 Task: Forward email as attachment with the signature Jake Allen with the subject Thank you for your feedback from softage.8@softage.net to softage.7@softage.net and softage.9@softage.net with BCC to softage.10@softage.net with the message I am writing to follow up on the status of the project risks and issues.
Action: Mouse moved to (125, 460)
Screenshot: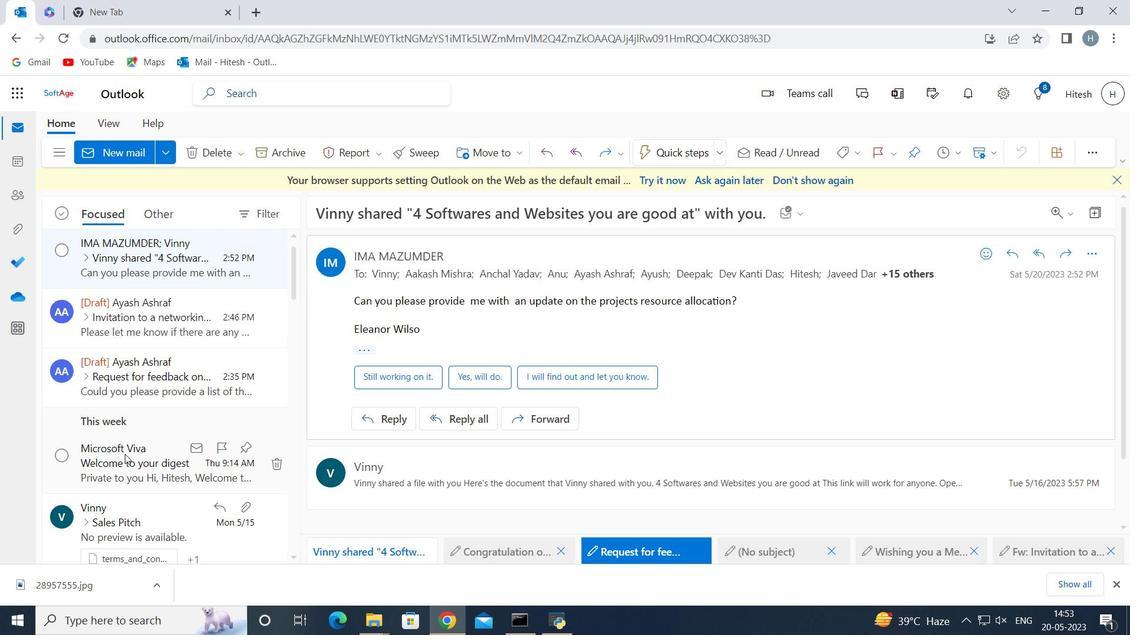 
Action: Mouse scrolled (125, 459) with delta (0, 0)
Screenshot: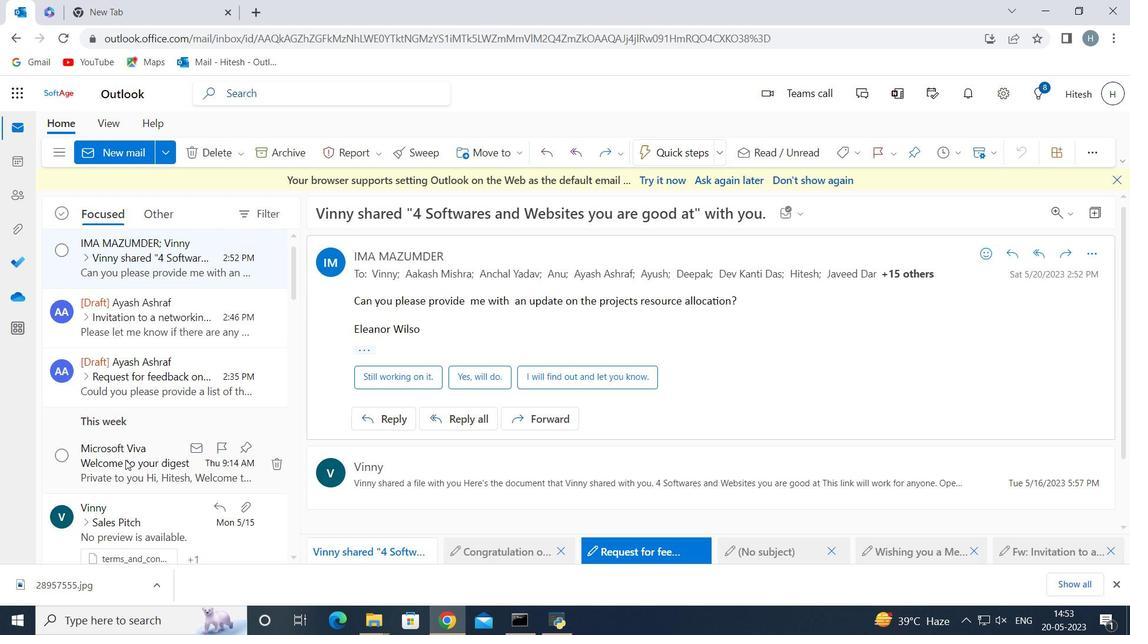 
Action: Mouse scrolled (125, 459) with delta (0, 0)
Screenshot: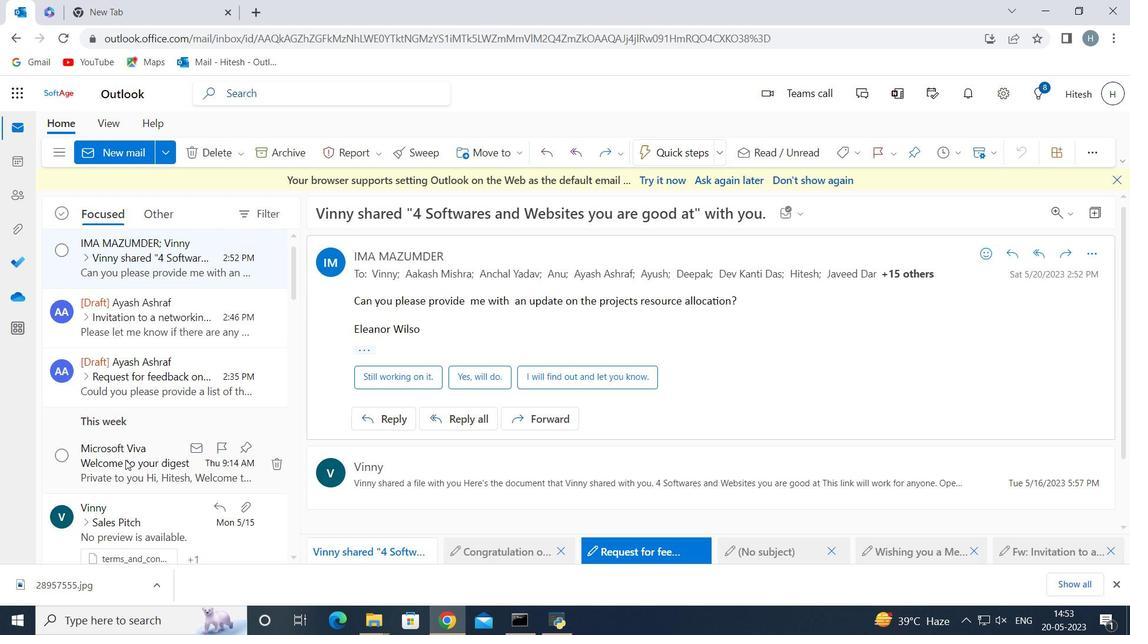 
Action: Mouse moved to (115, 305)
Screenshot: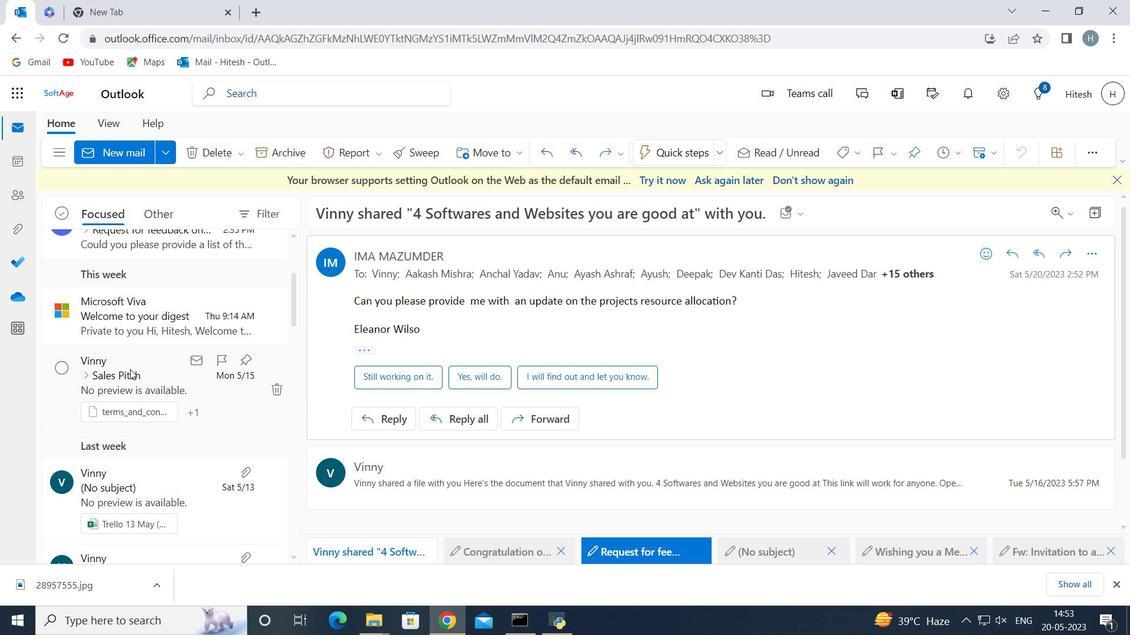 
Action: Mouse scrolled (115, 306) with delta (0, 0)
Screenshot: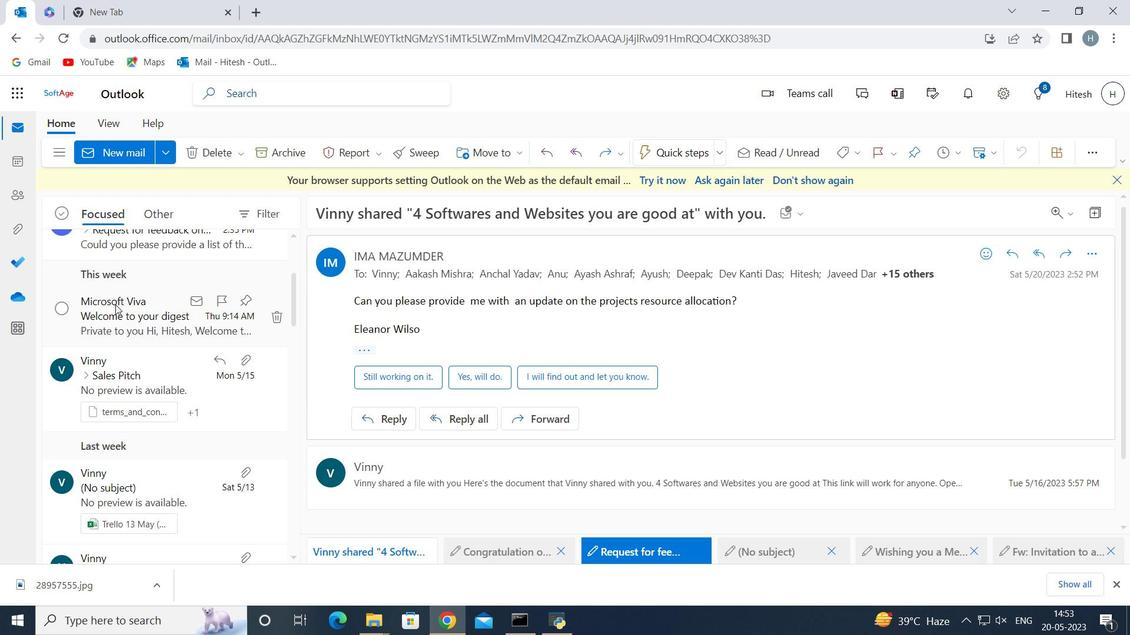 
Action: Mouse scrolled (115, 306) with delta (0, 0)
Screenshot: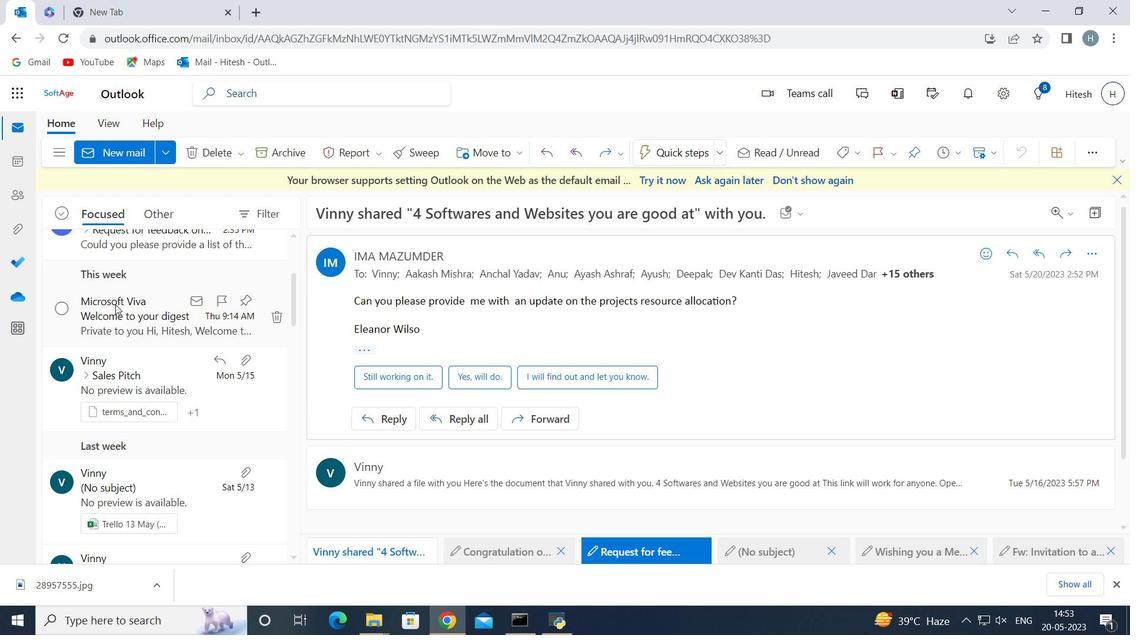 
Action: Mouse scrolled (115, 306) with delta (0, 0)
Screenshot: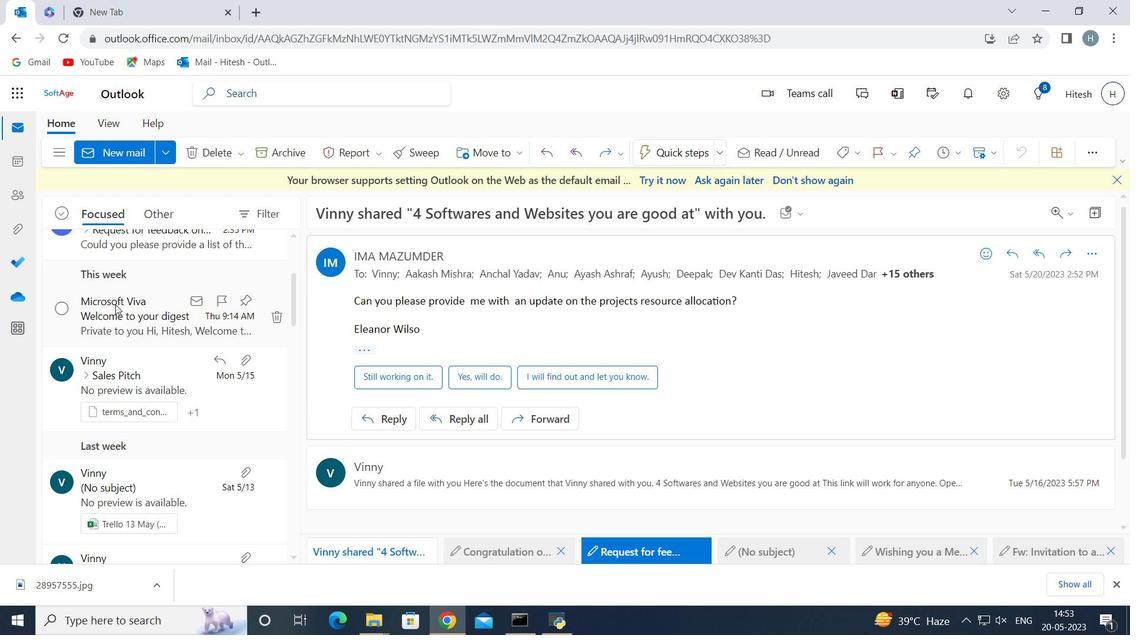
Action: Mouse scrolled (115, 306) with delta (0, 0)
Screenshot: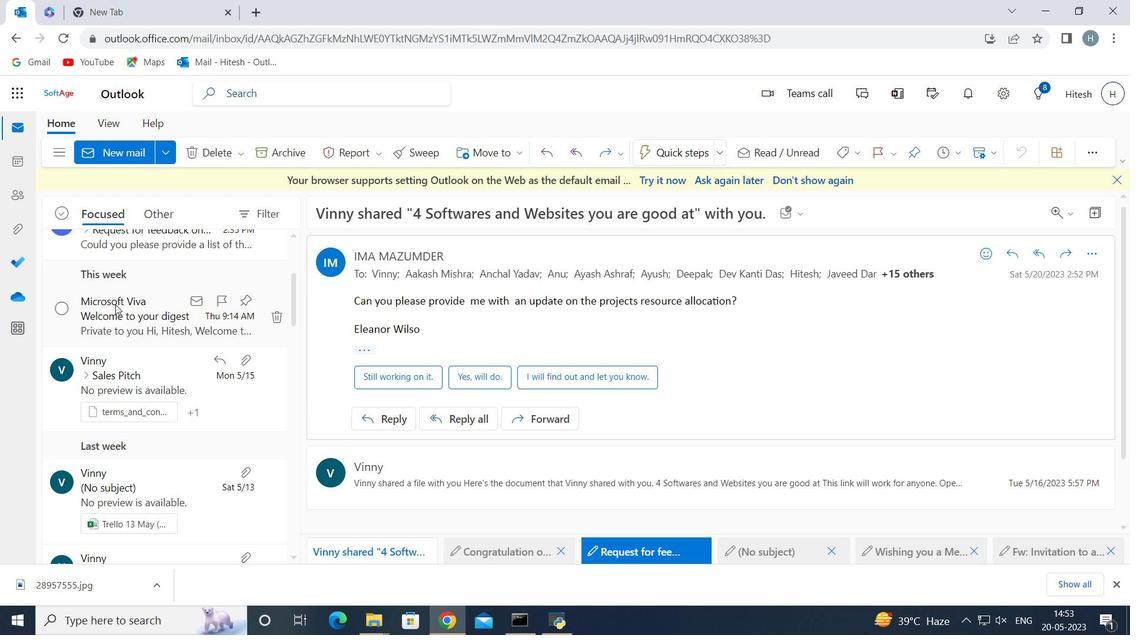 
Action: Mouse moved to (133, 321)
Screenshot: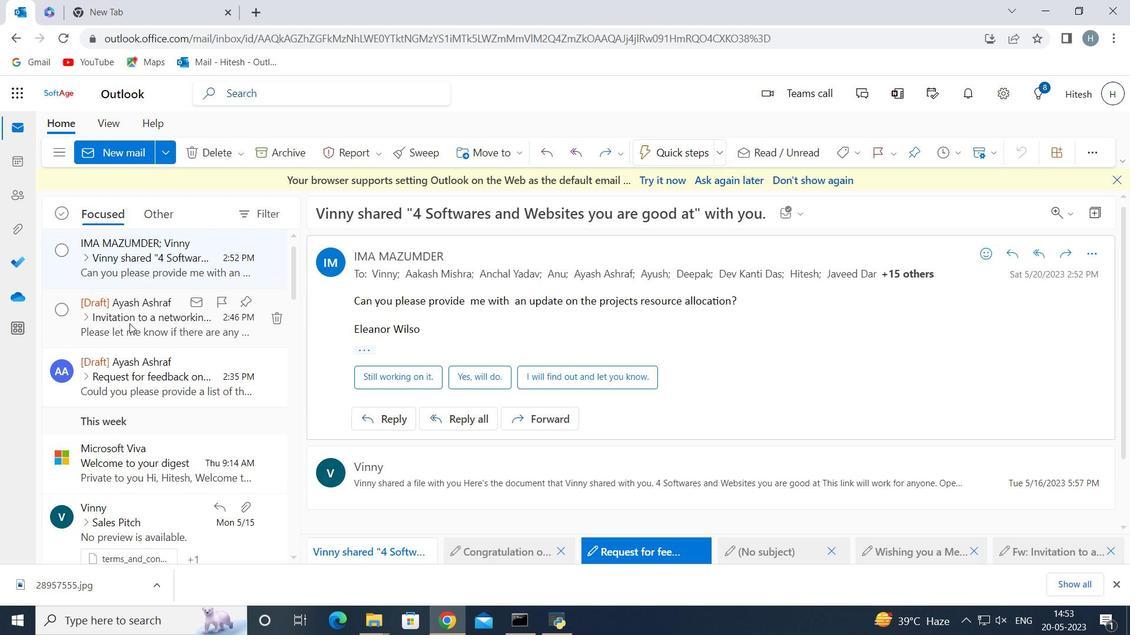 
Action: Mouse pressed left at (133, 321)
Screenshot: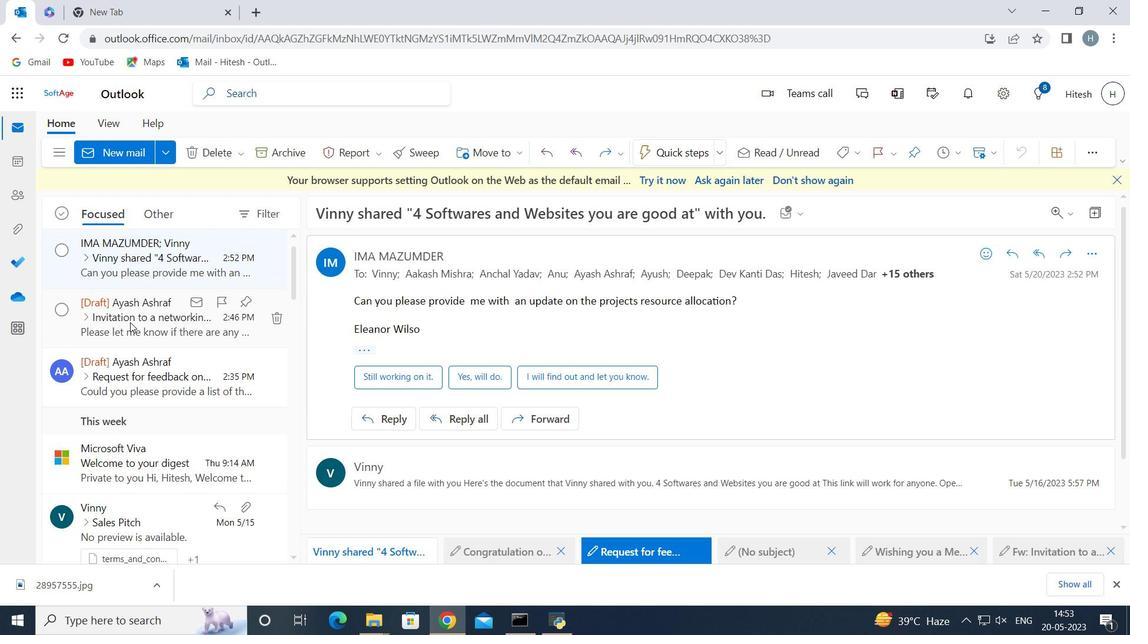 
Action: Mouse moved to (534, 386)
Screenshot: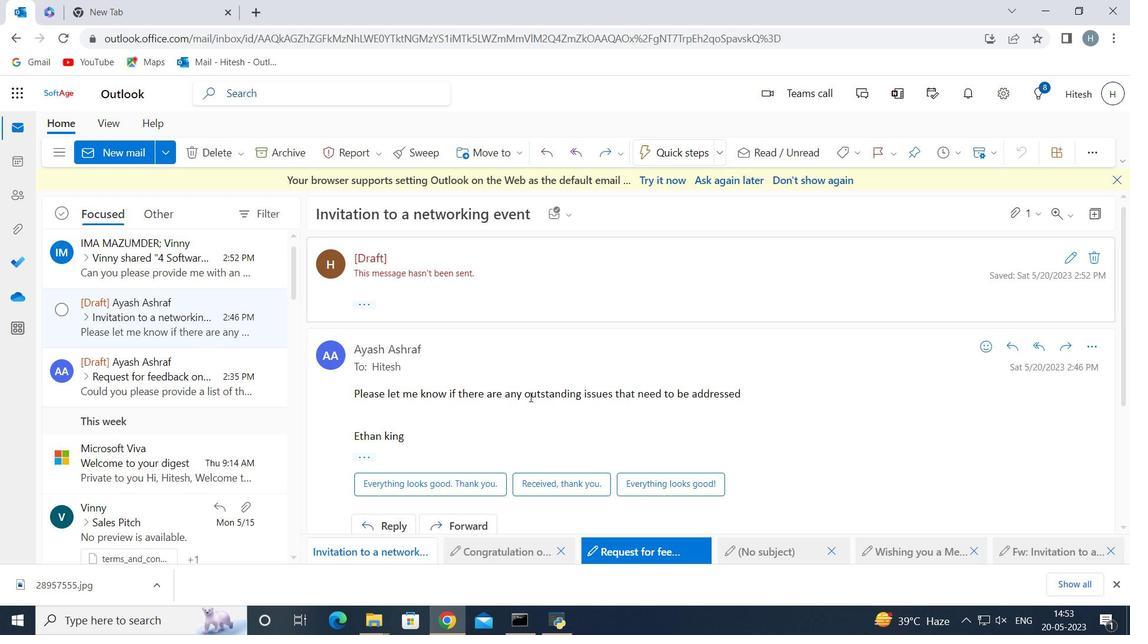 
Action: Mouse scrolled (534, 385) with delta (0, 0)
Screenshot: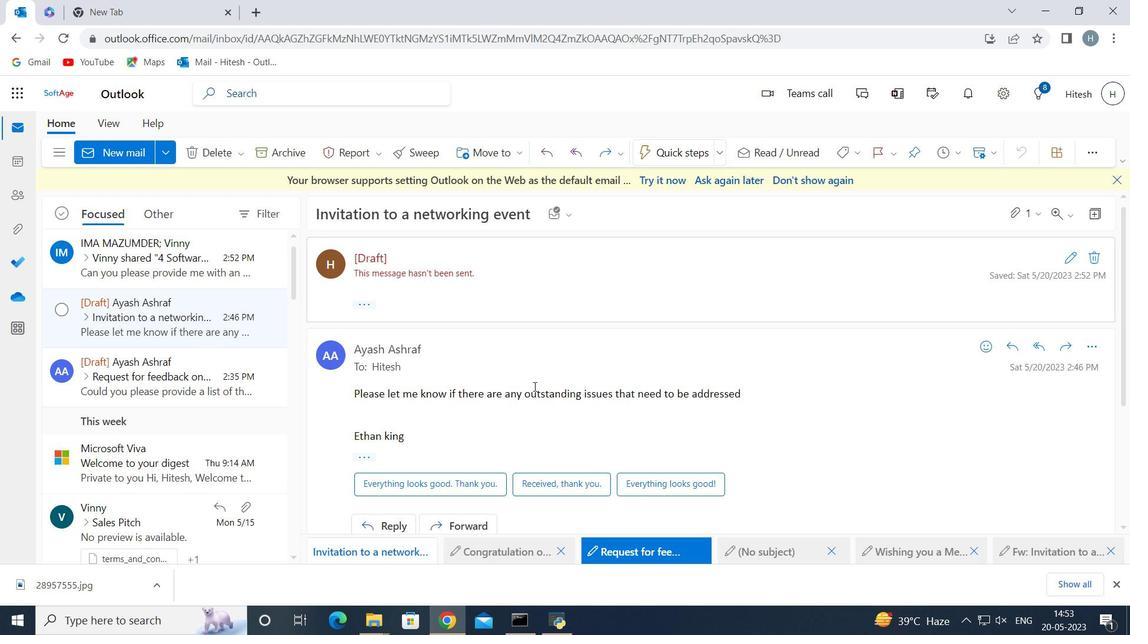 
Action: Mouse scrolled (534, 385) with delta (0, 0)
Screenshot: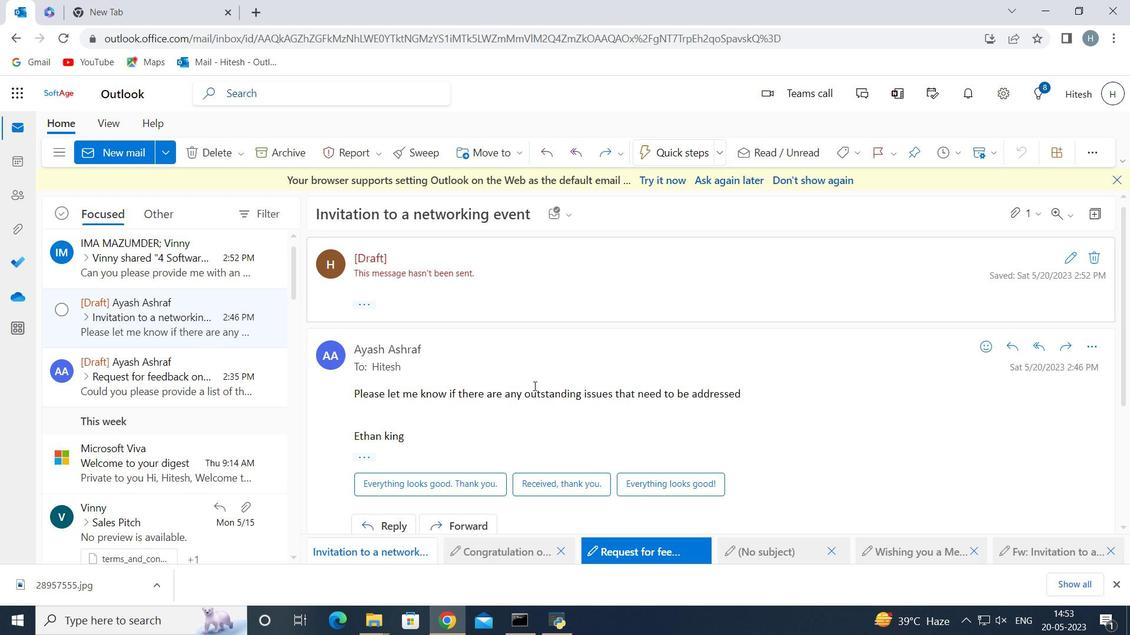 
Action: Mouse moved to (457, 373)
Screenshot: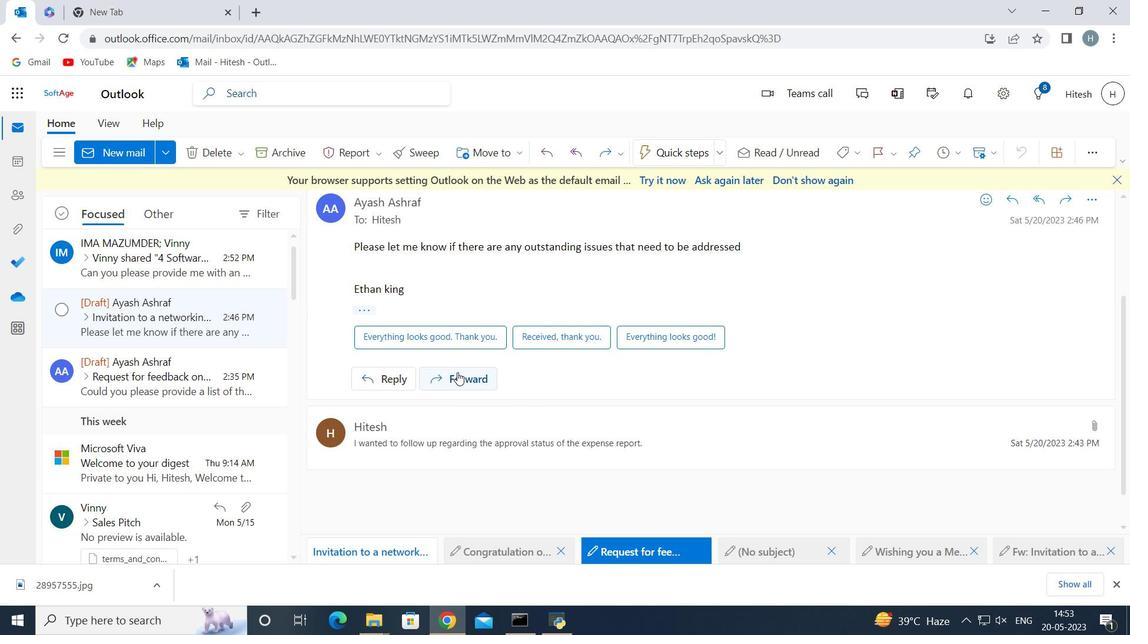 
Action: Mouse pressed left at (457, 373)
Screenshot: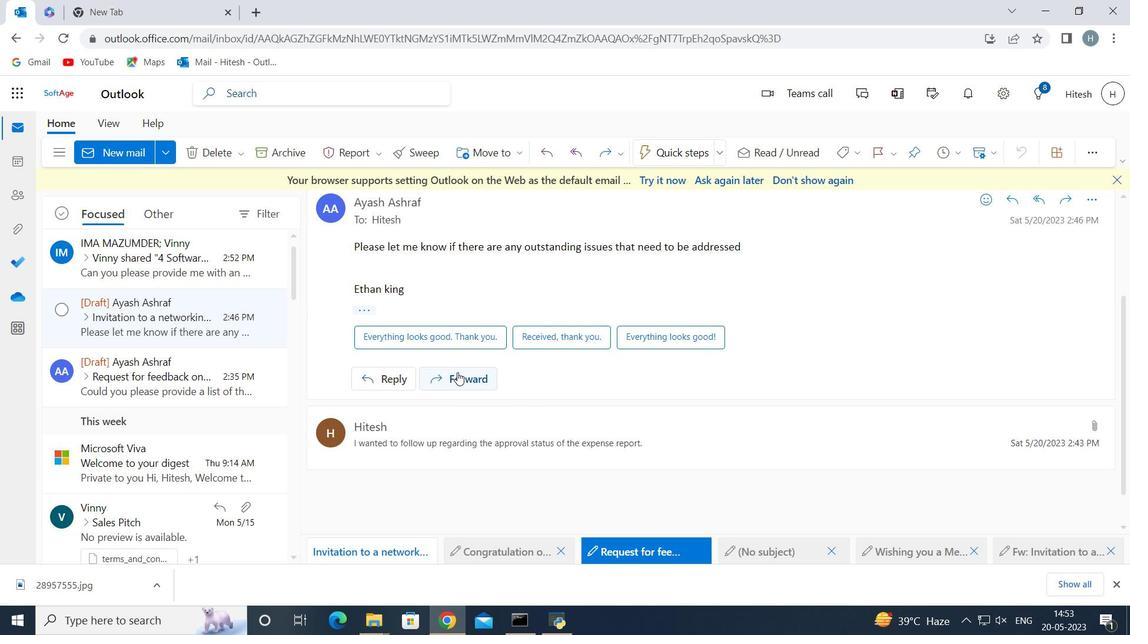 
Action: Mouse moved to (918, 156)
Screenshot: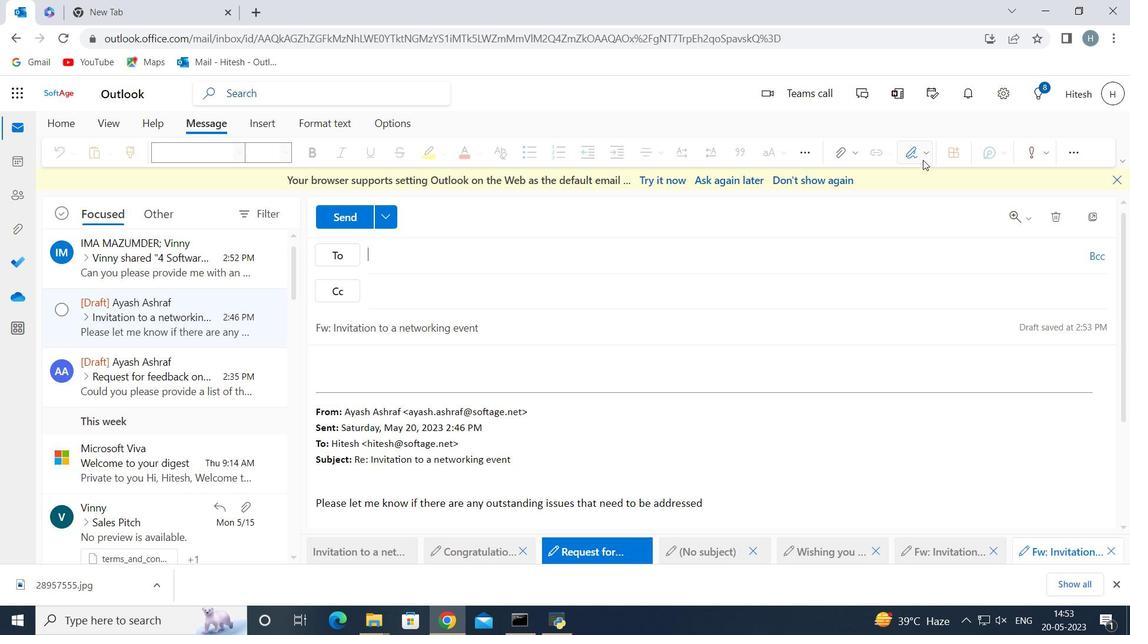 
Action: Mouse pressed left at (918, 156)
Screenshot: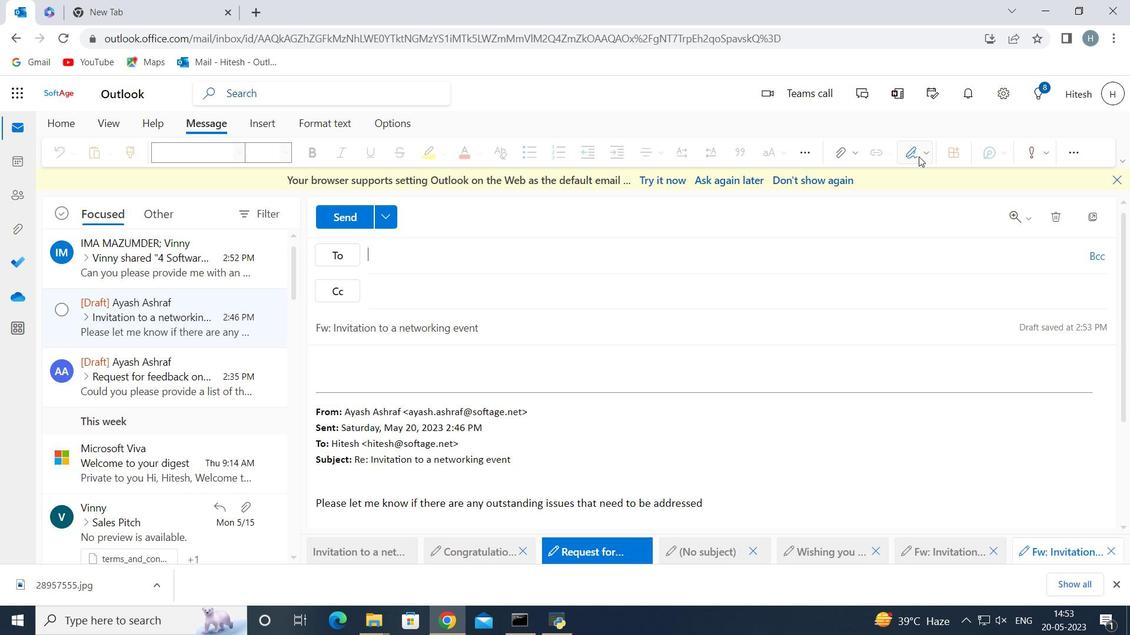 
Action: Mouse moved to (879, 289)
Screenshot: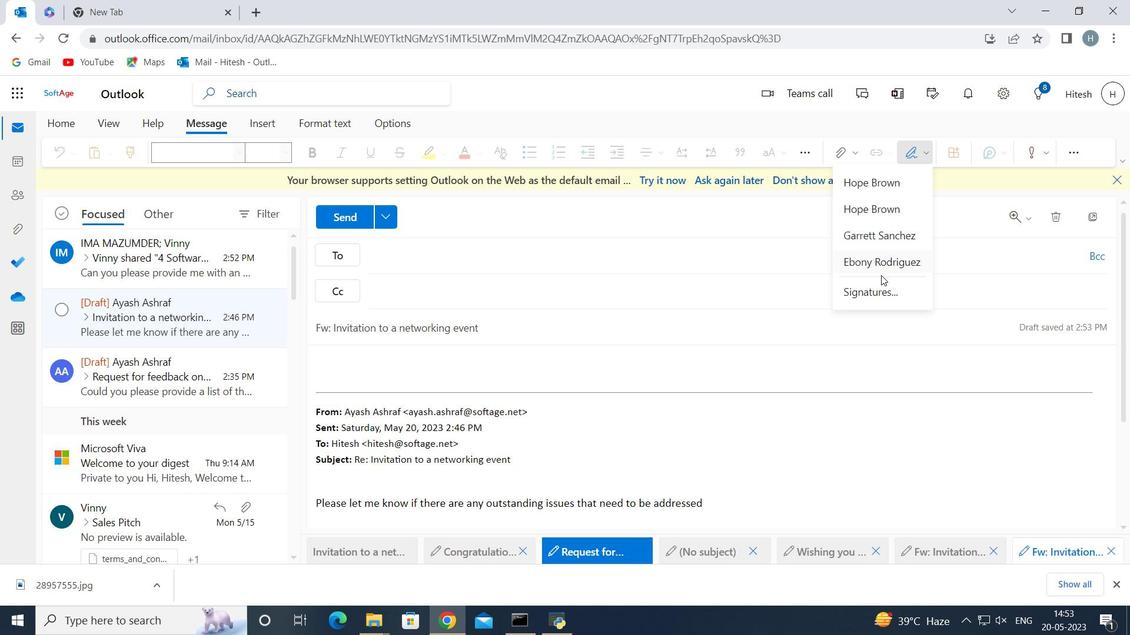 
Action: Mouse pressed left at (879, 289)
Screenshot: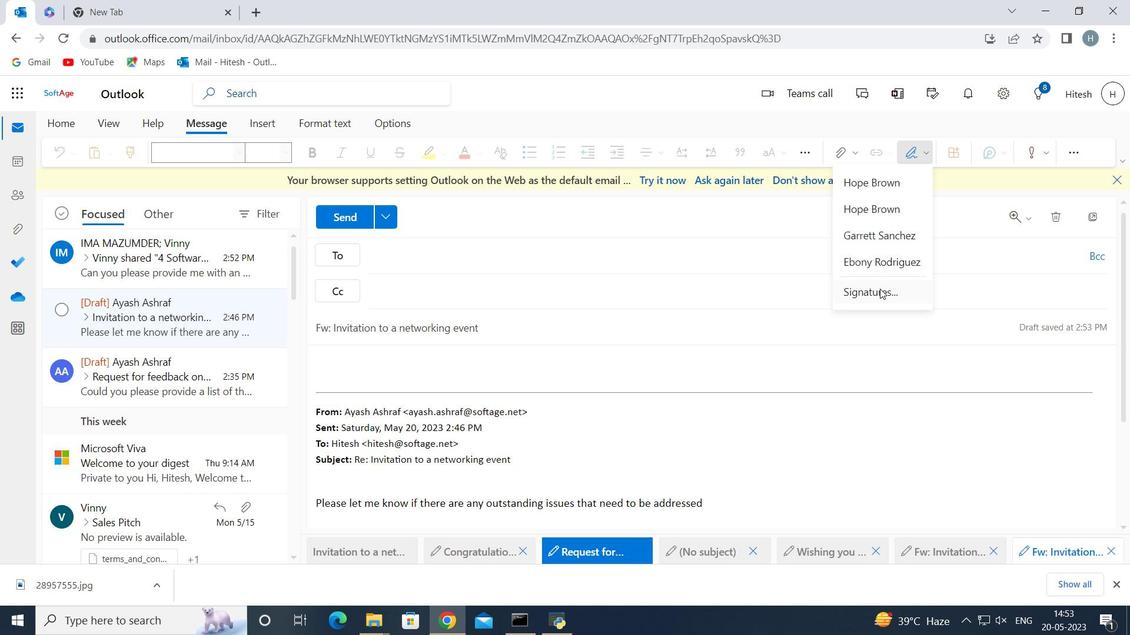
Action: Mouse moved to (590, 269)
Screenshot: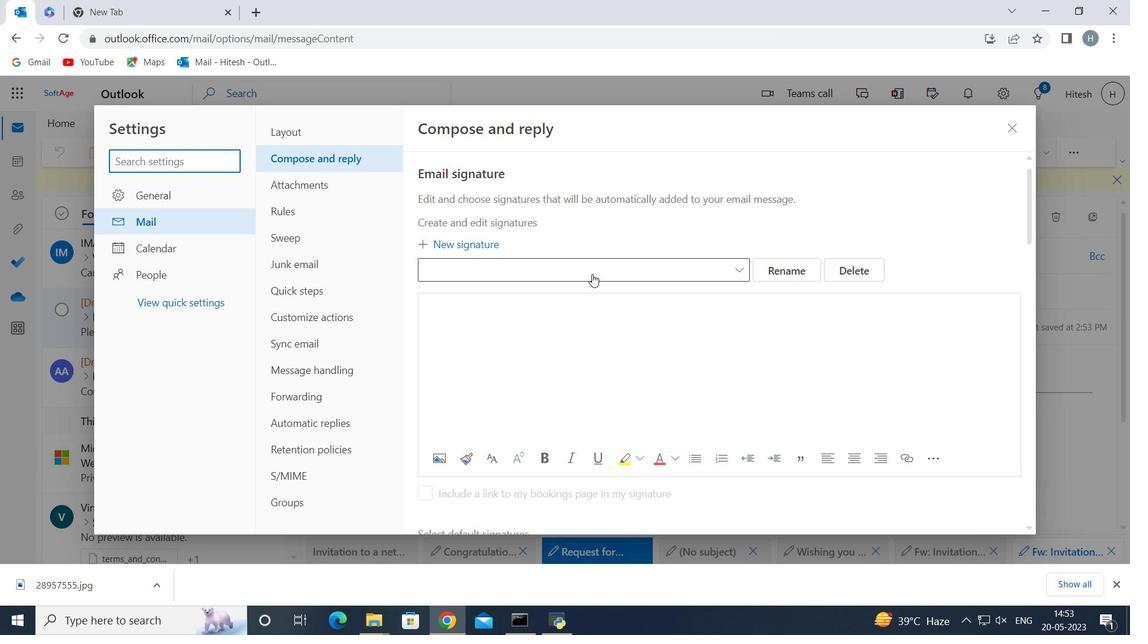 
Action: Mouse pressed left at (590, 269)
Screenshot: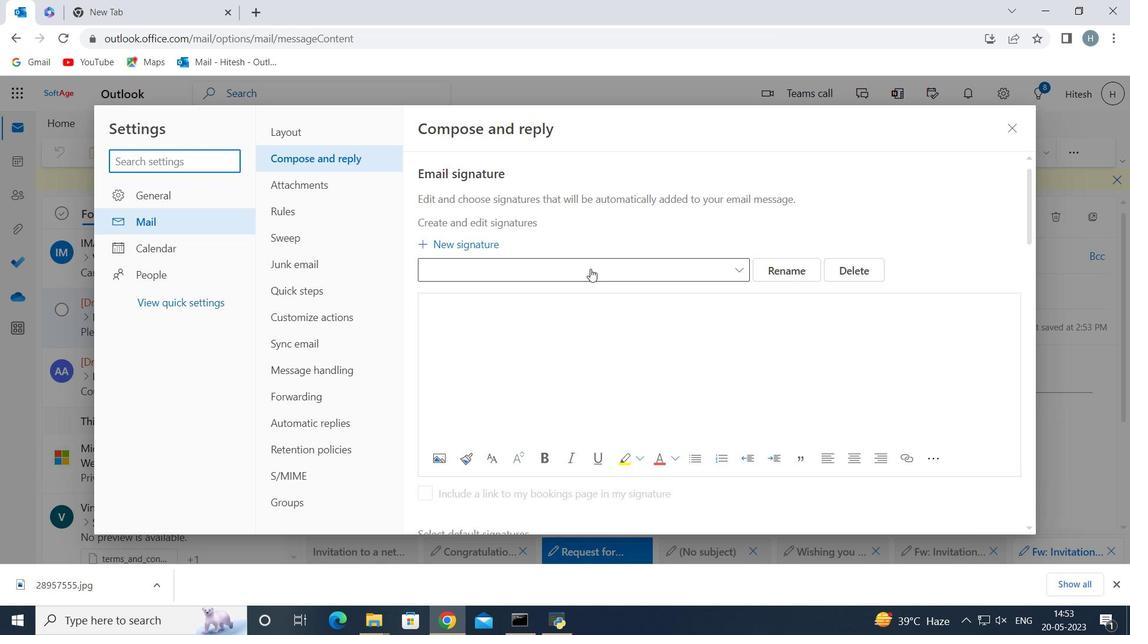 
Action: Mouse moved to (625, 270)
Screenshot: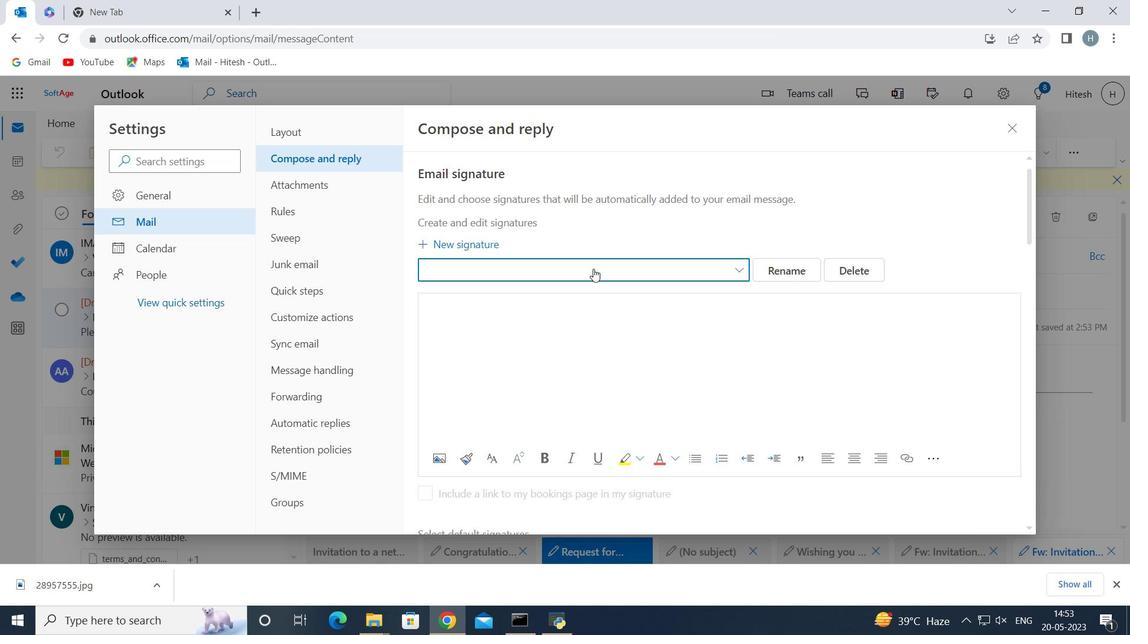 
Action: Key pressed <Key.shift>J
Screenshot: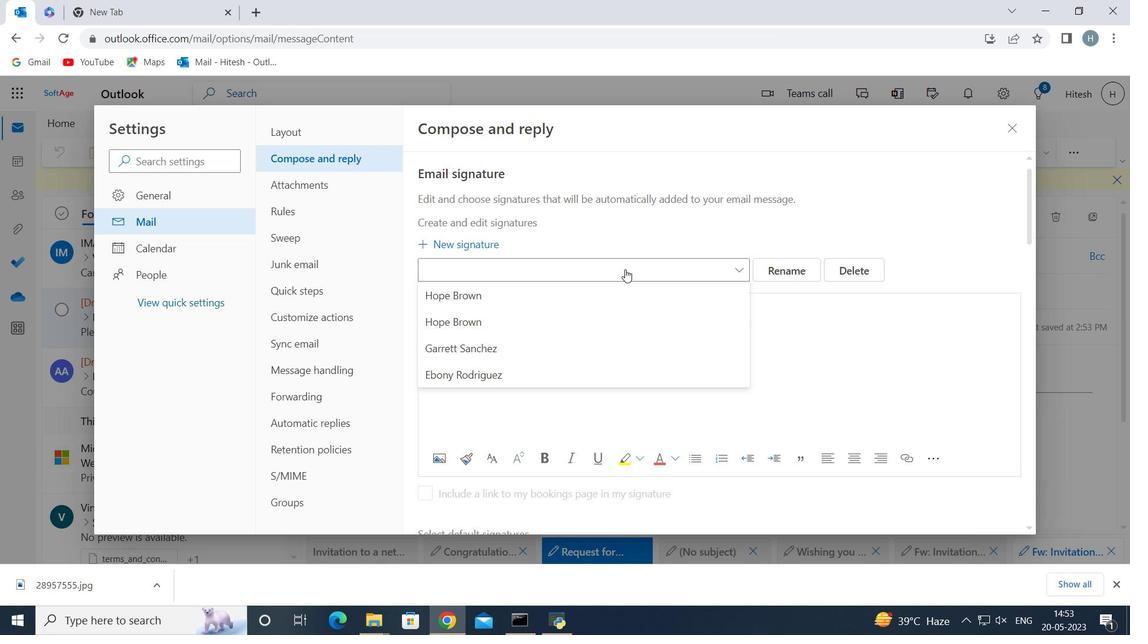 
Action: Mouse moved to (792, 268)
Screenshot: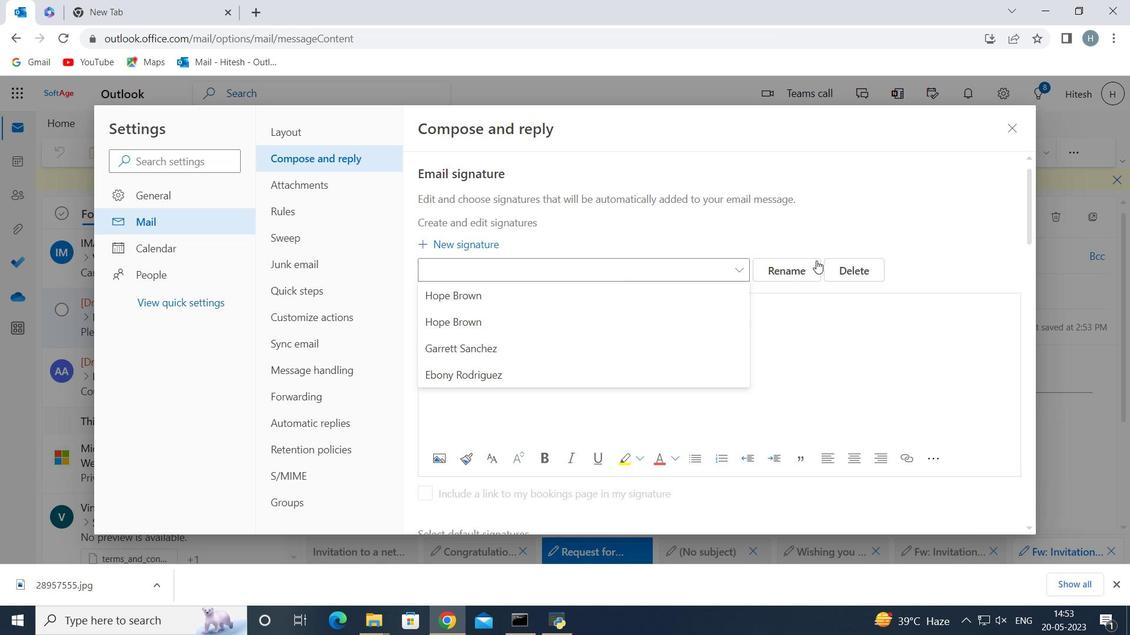 
Action: Mouse pressed left at (792, 268)
Screenshot: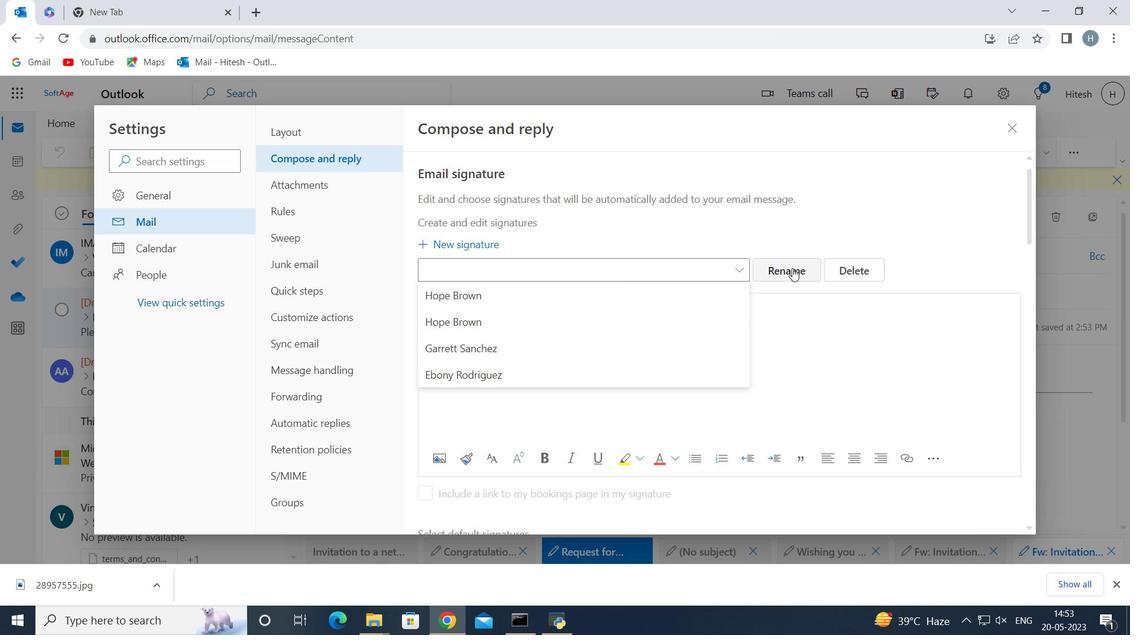 
Action: Mouse moved to (652, 263)
Screenshot: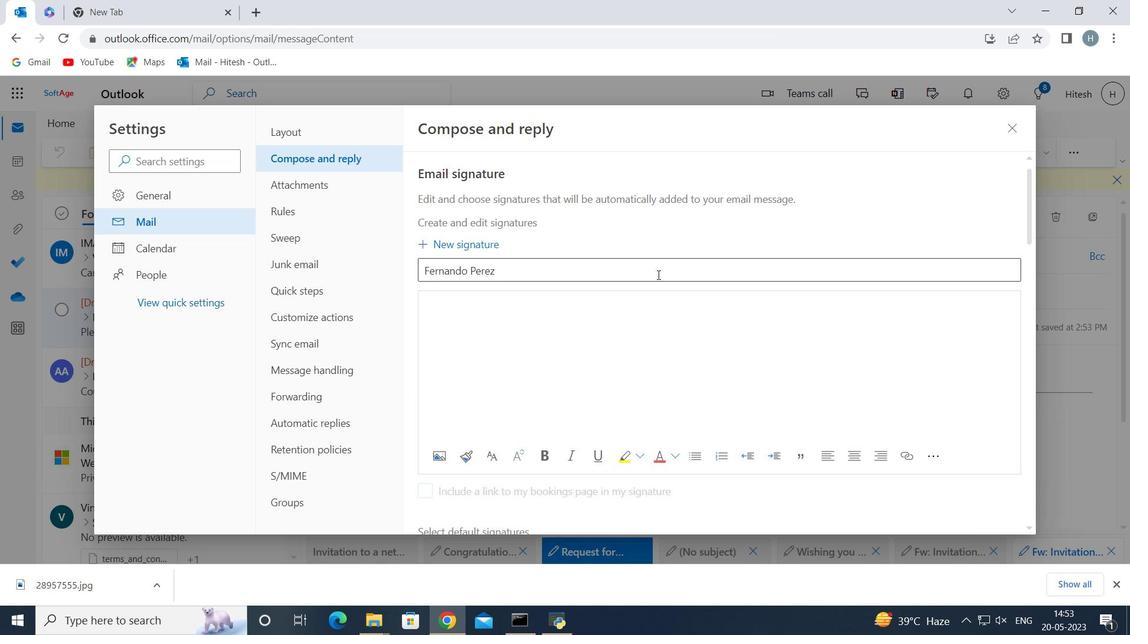 
Action: Mouse pressed left at (652, 263)
Screenshot: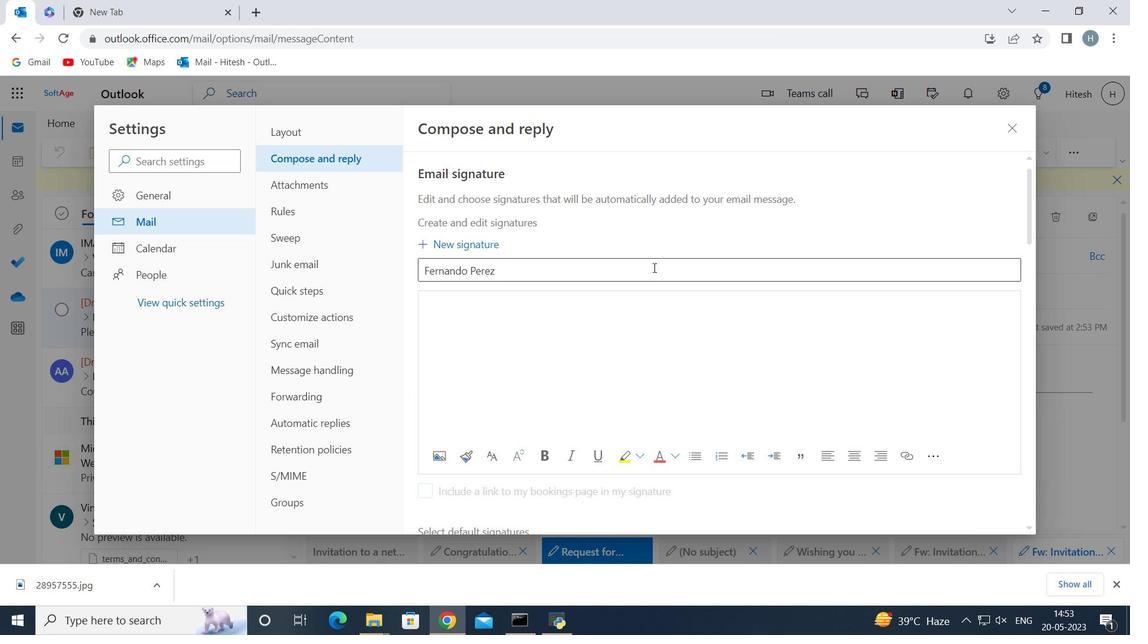 
Action: Mouse moved to (652, 263)
Screenshot: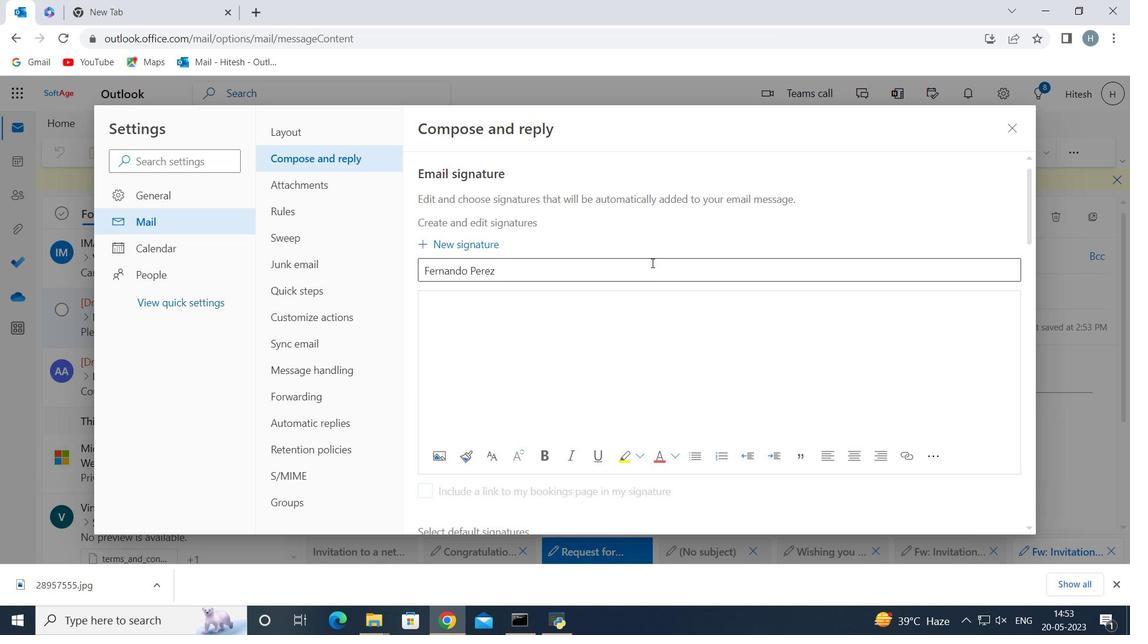
Action: Key pressed <Key.backspace><Key.backspace><Key.backspace><Key.backspace><Key.backspace><Key.backspace><Key.backspace><Key.backspace><Key.backspace><Key.backspace><Key.backspace><Key.backspace><Key.backspace><Key.backspace><Key.backspace><Key.backspace><Key.backspace><Key.backspace><Key.backspace><Key.backspace><Key.backspace><Key.backspace><Key.shift>Jake<Key.space><Key.shift>Allen<Key.space>
Screenshot: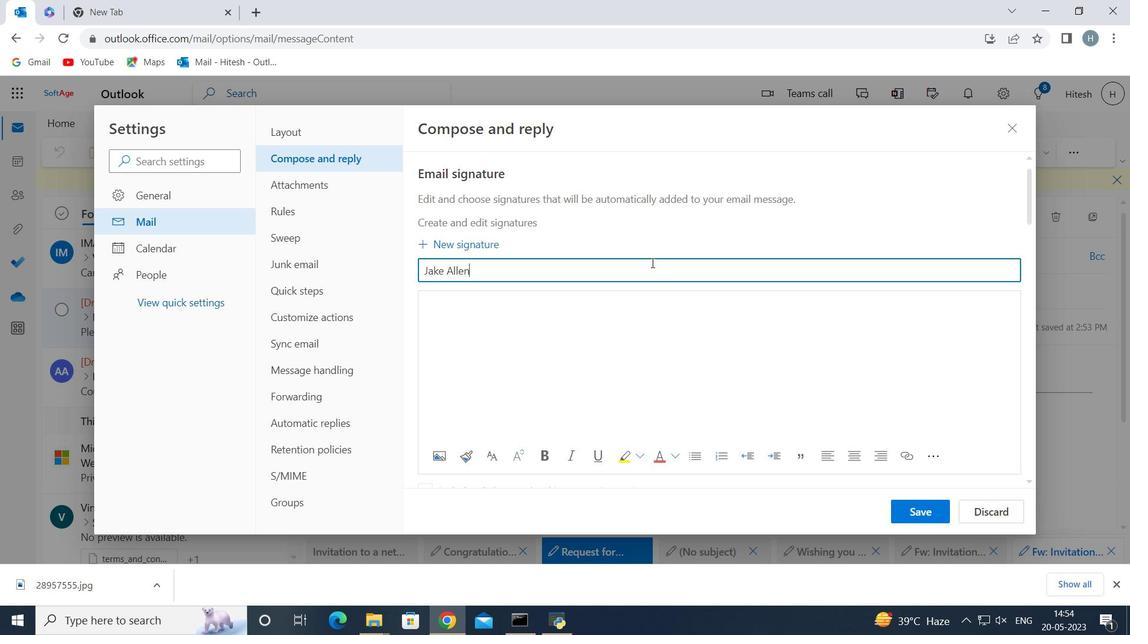 
Action: Mouse moved to (630, 350)
Screenshot: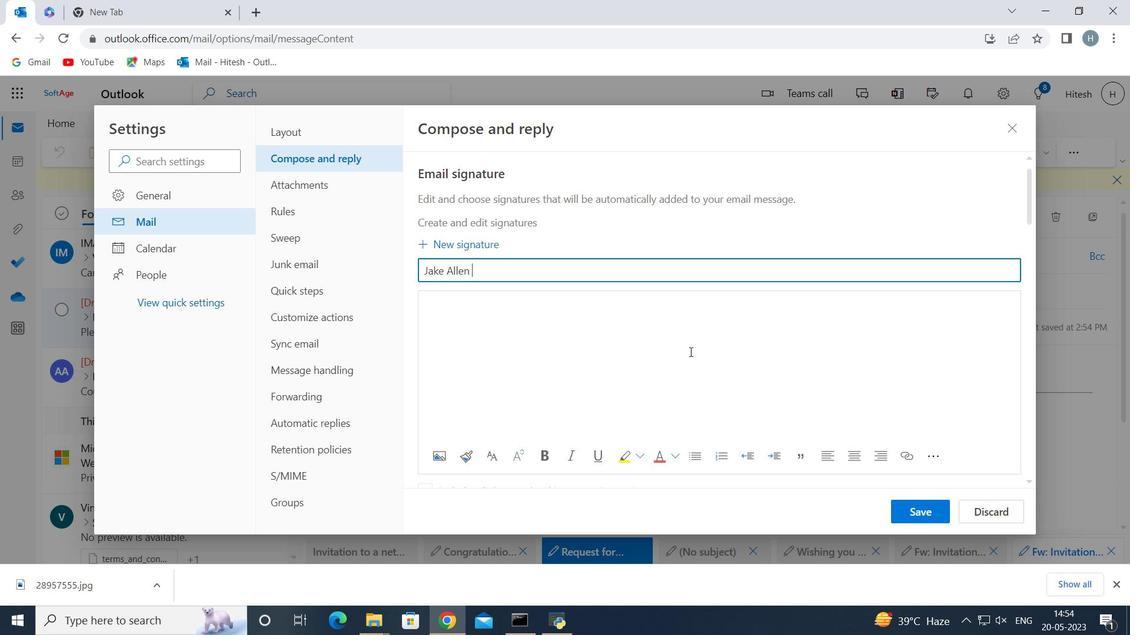 
Action: Mouse pressed left at (630, 350)
Screenshot: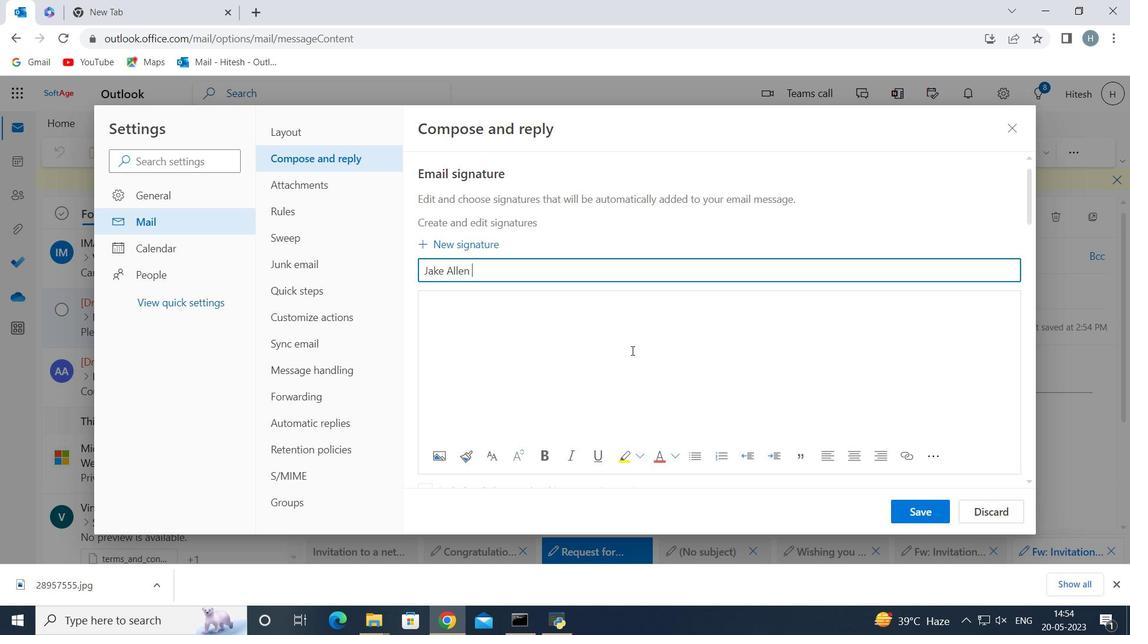 
Action: Mouse moved to (630, 350)
Screenshot: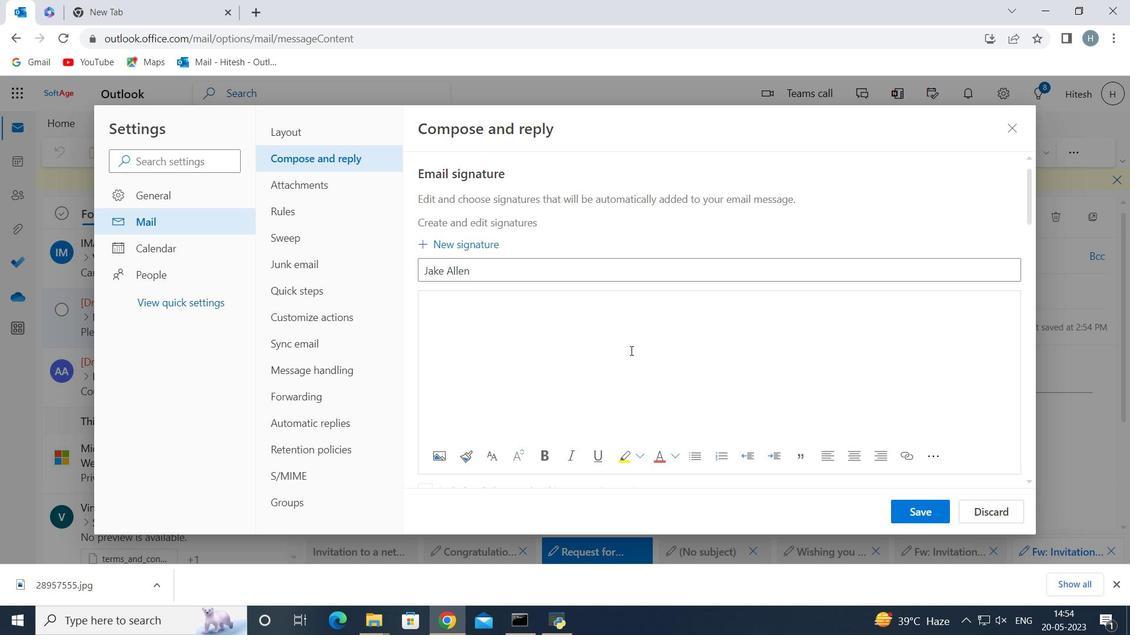 
Action: Key pressed <Key.shift>Jake<Key.space><Key.shift>Allen
Screenshot: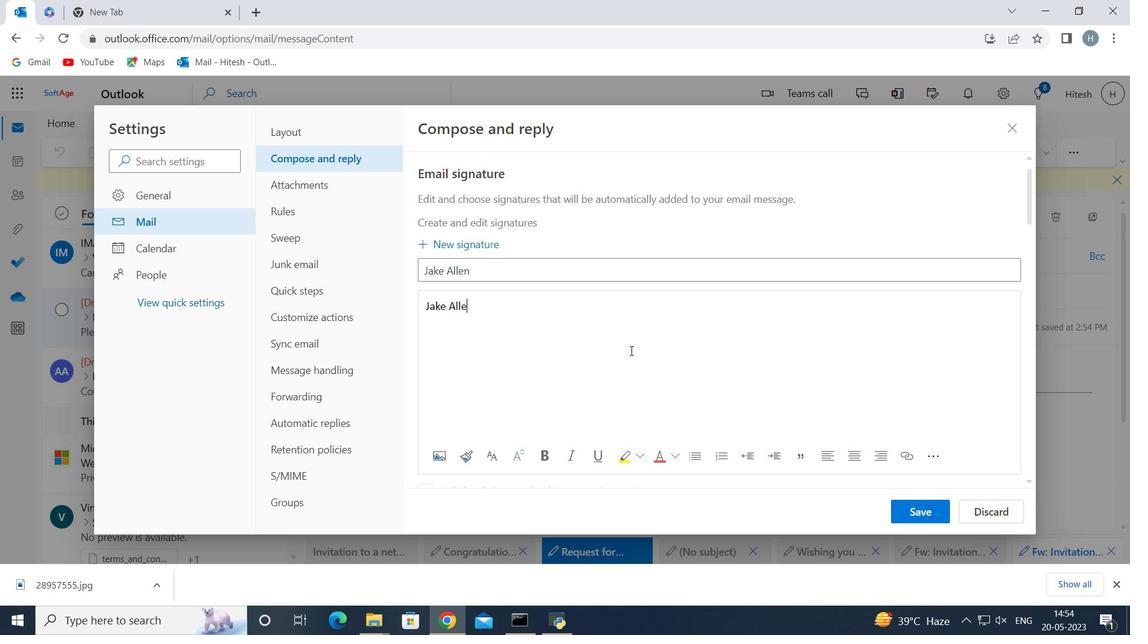 
Action: Mouse moved to (925, 514)
Screenshot: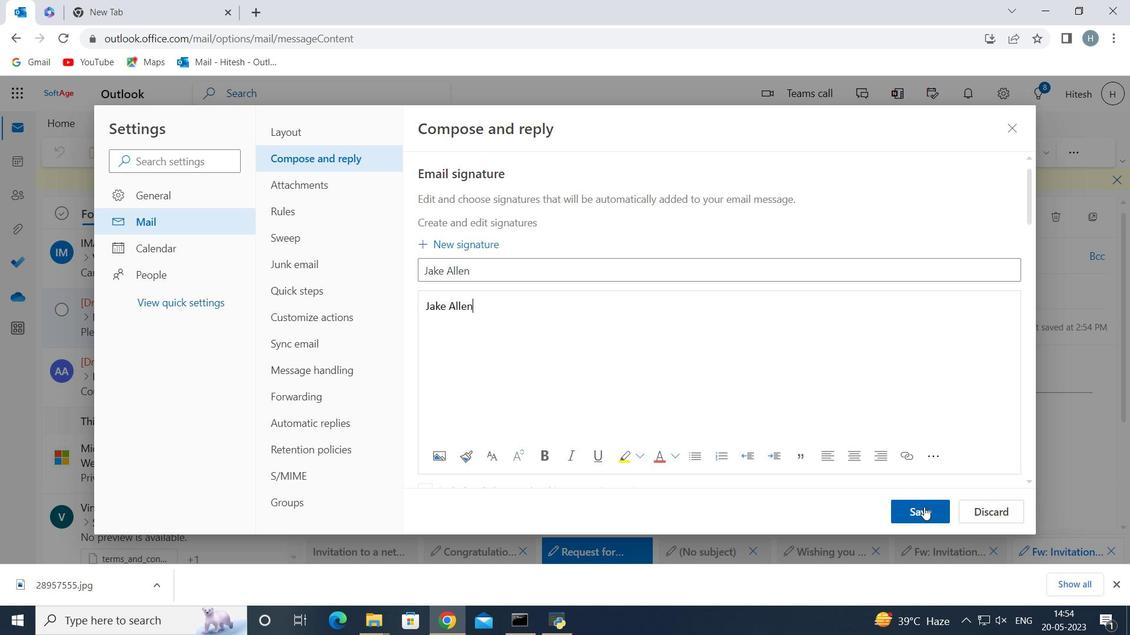 
Action: Mouse pressed left at (925, 514)
Screenshot: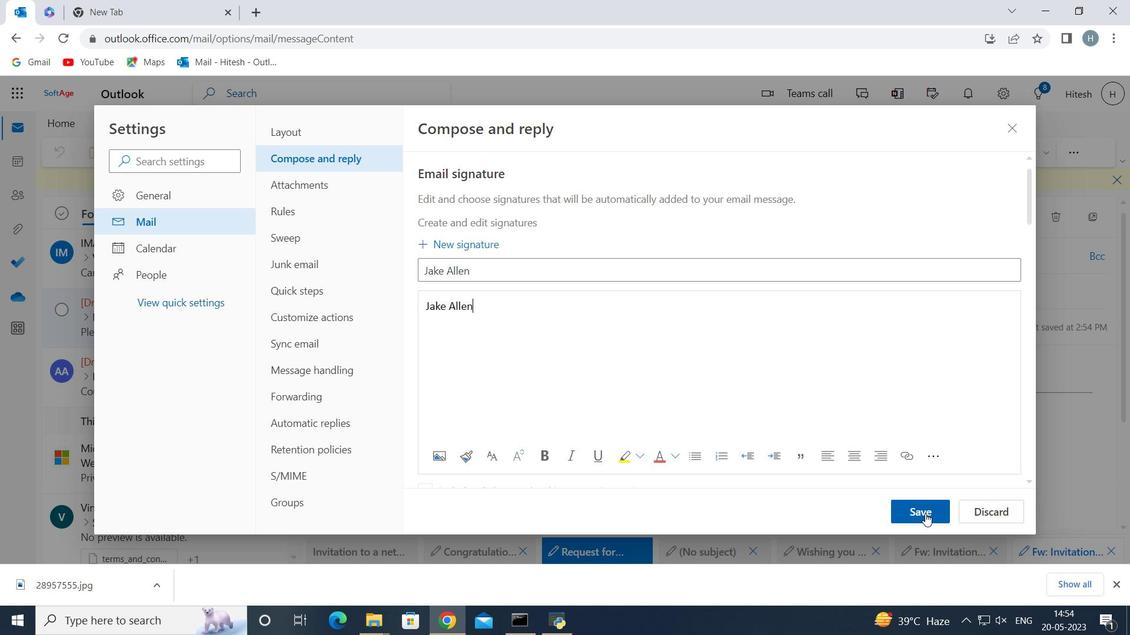 
Action: Mouse moved to (765, 354)
Screenshot: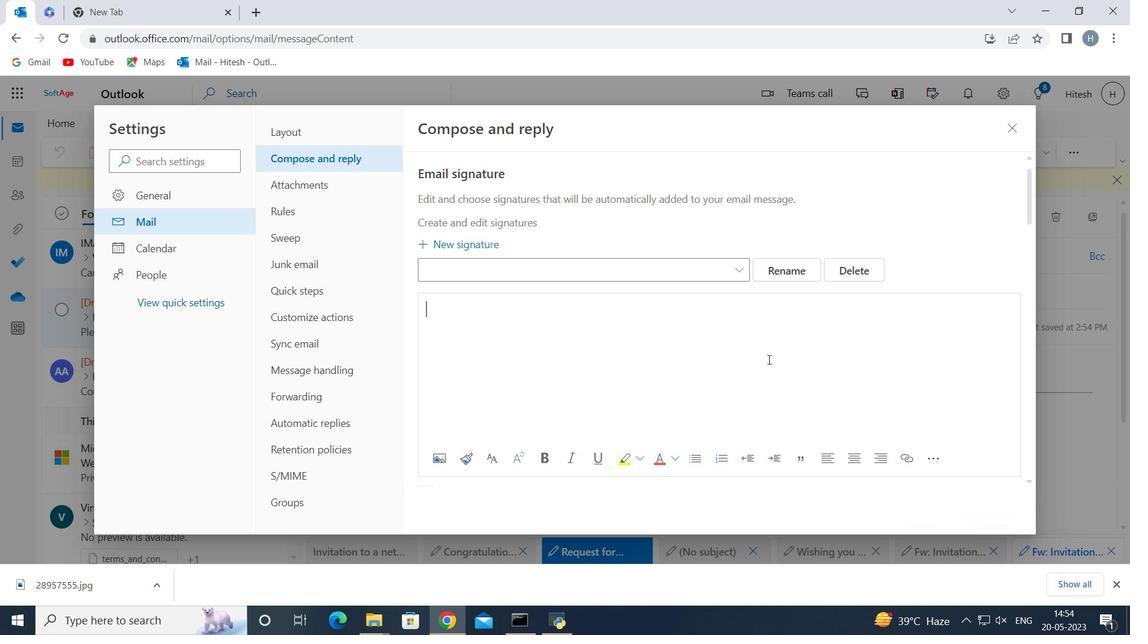 
Action: Mouse scrolled (765, 353) with delta (0, 0)
Screenshot: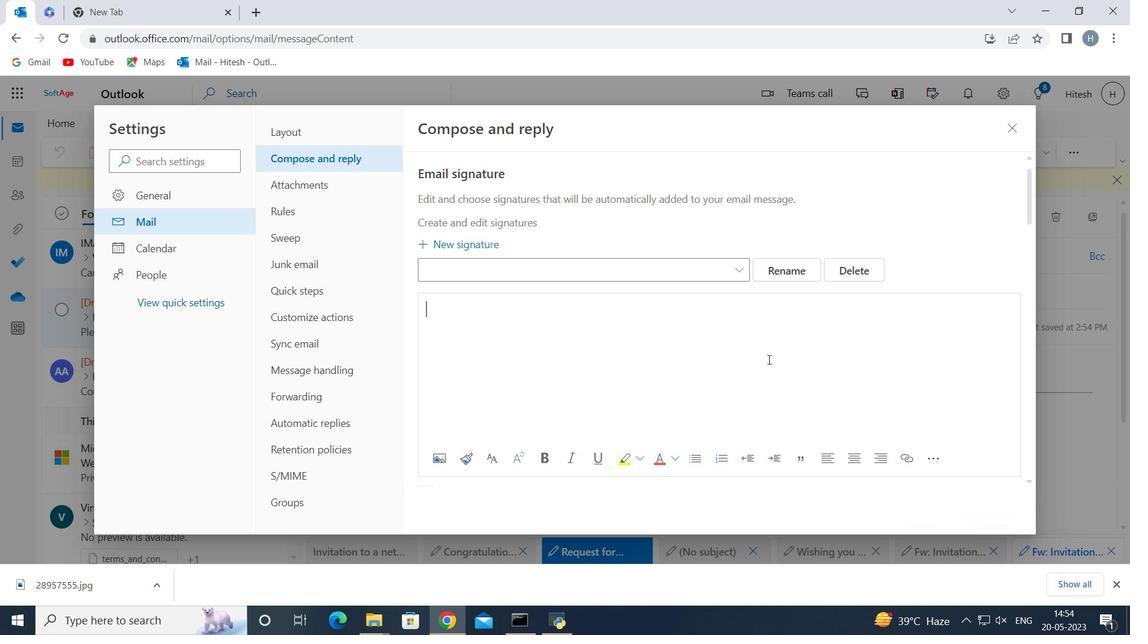 
Action: Mouse moved to (764, 350)
Screenshot: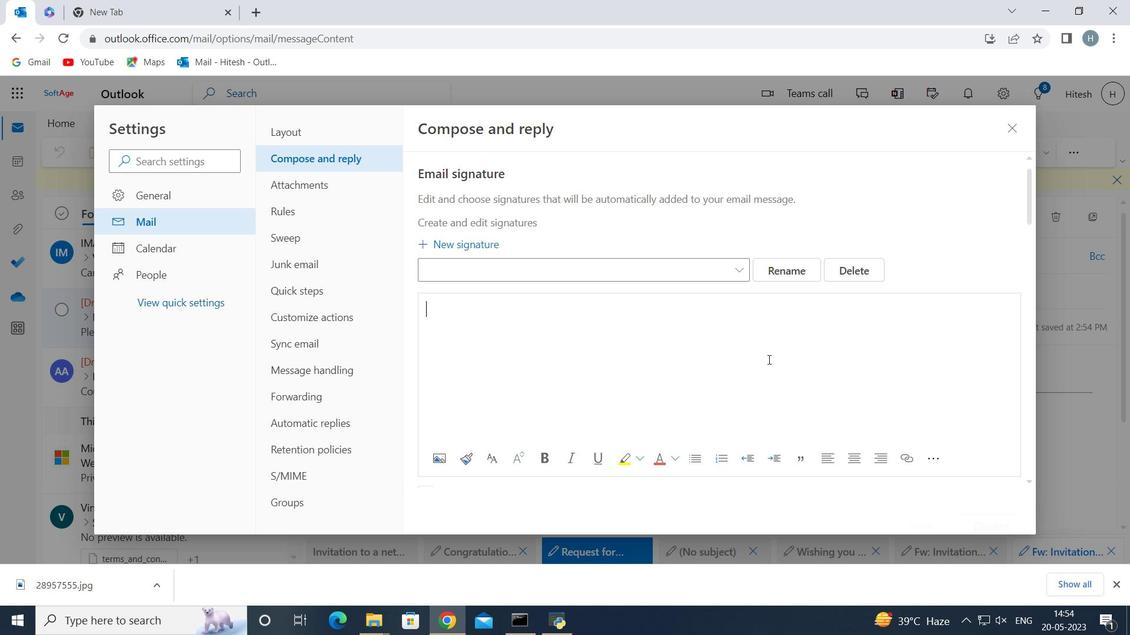 
Action: Mouse scrolled (764, 351) with delta (0, 0)
Screenshot: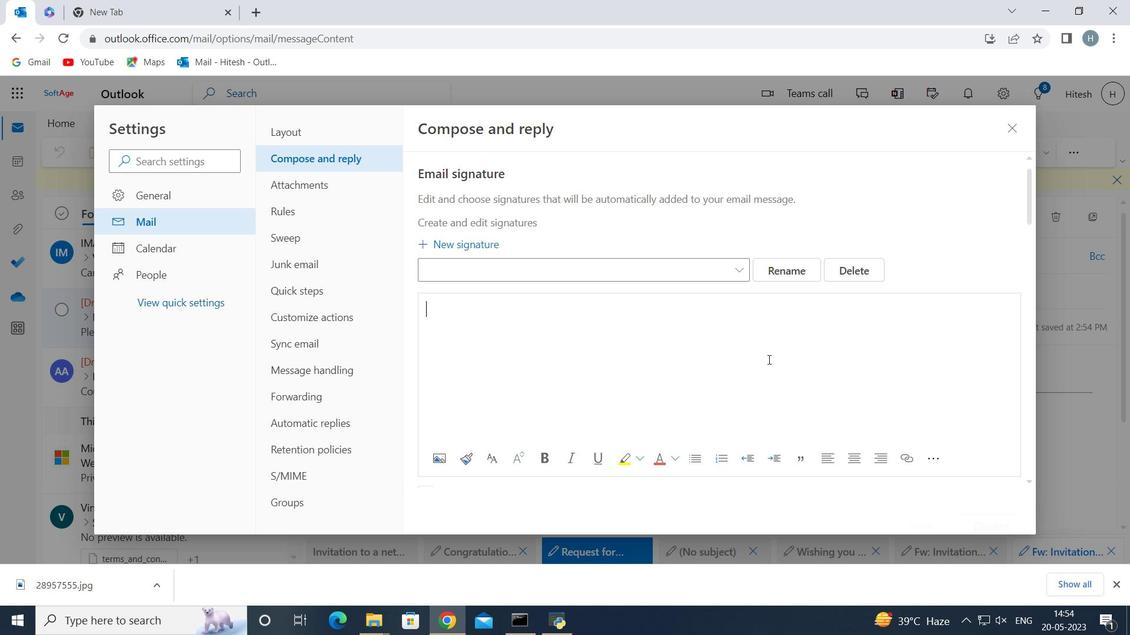 
Action: Mouse moved to (761, 347)
Screenshot: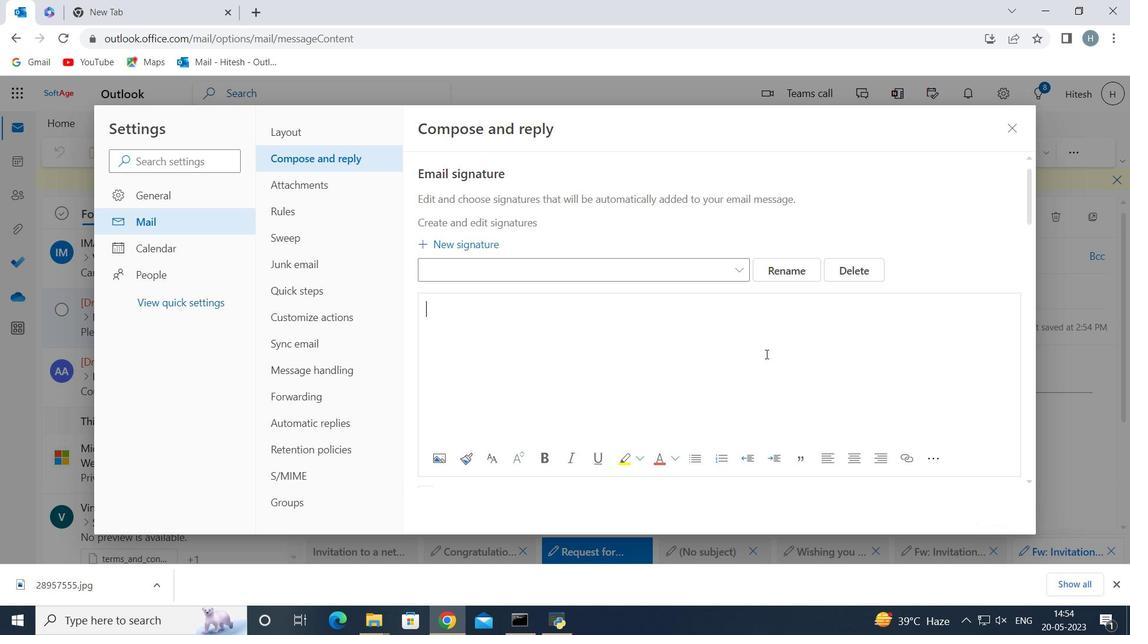 
Action: Mouse scrolled (762, 347) with delta (0, 0)
Screenshot: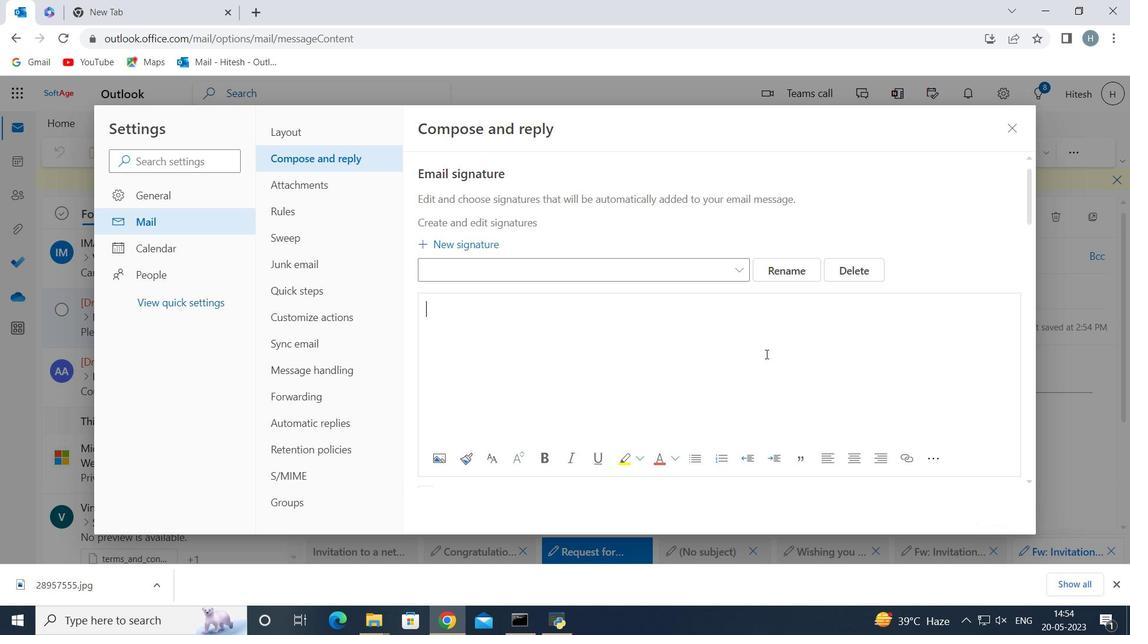 
Action: Mouse moved to (742, 349)
Screenshot: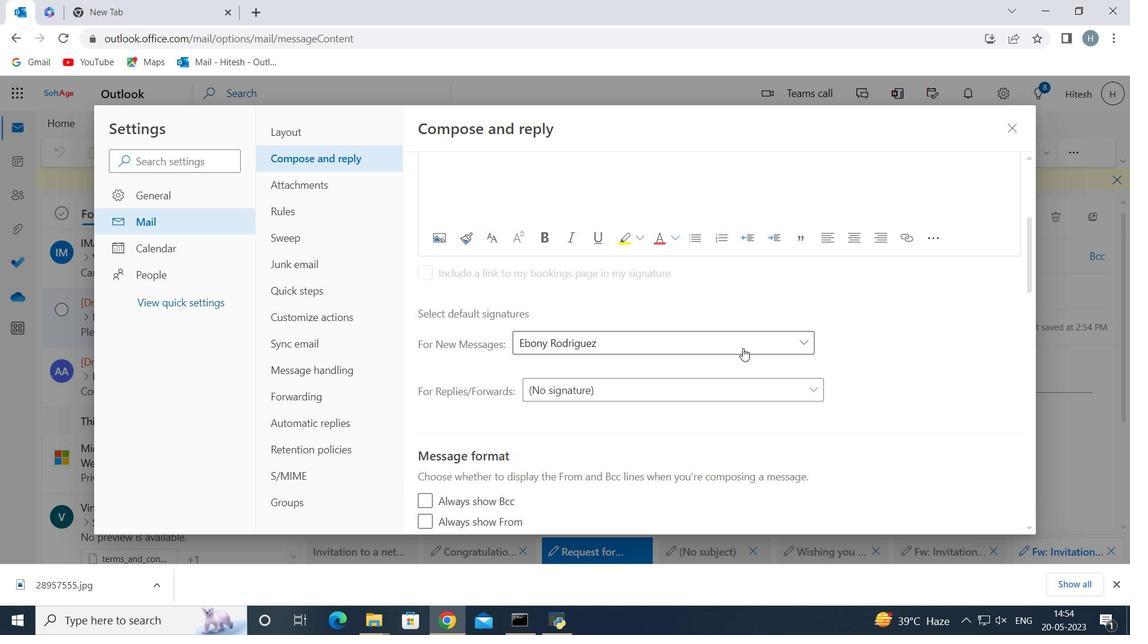 
Action: Mouse scrolled (742, 348) with delta (0, 0)
Screenshot: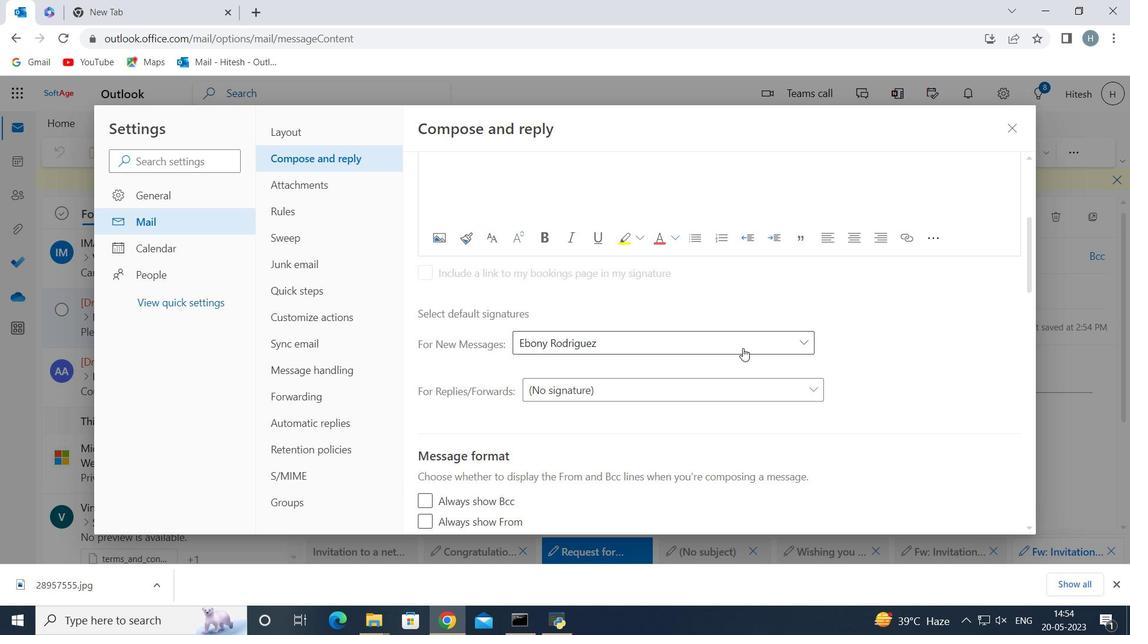 
Action: Mouse scrolled (742, 348) with delta (0, 0)
Screenshot: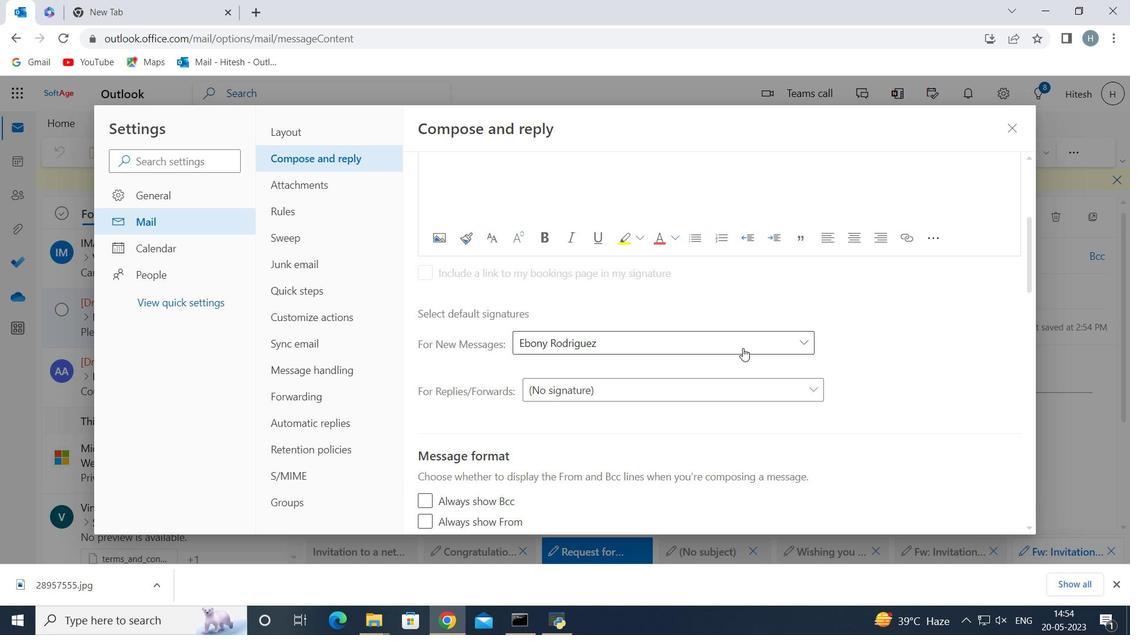 
Action: Mouse moved to (809, 193)
Screenshot: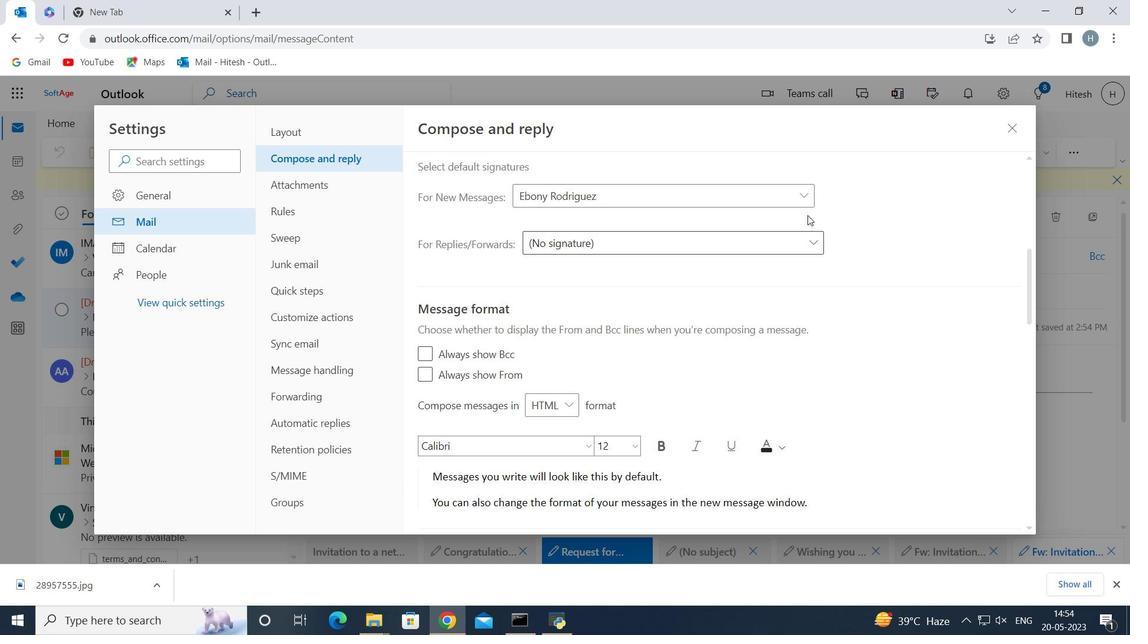 
Action: Mouse pressed left at (809, 193)
Screenshot: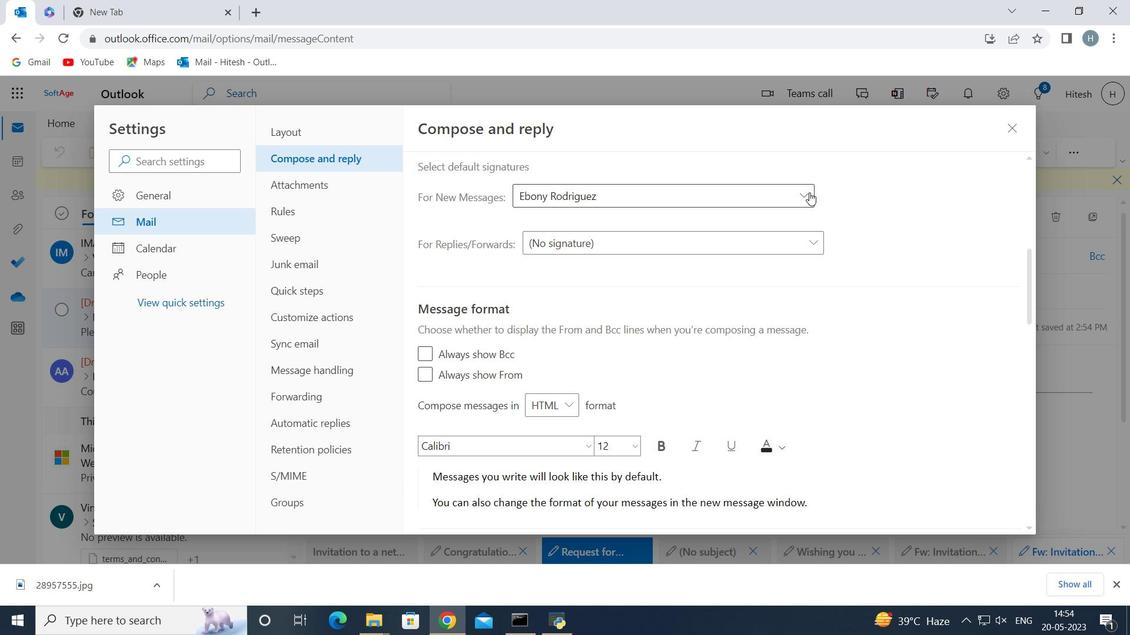 
Action: Mouse moved to (705, 349)
Screenshot: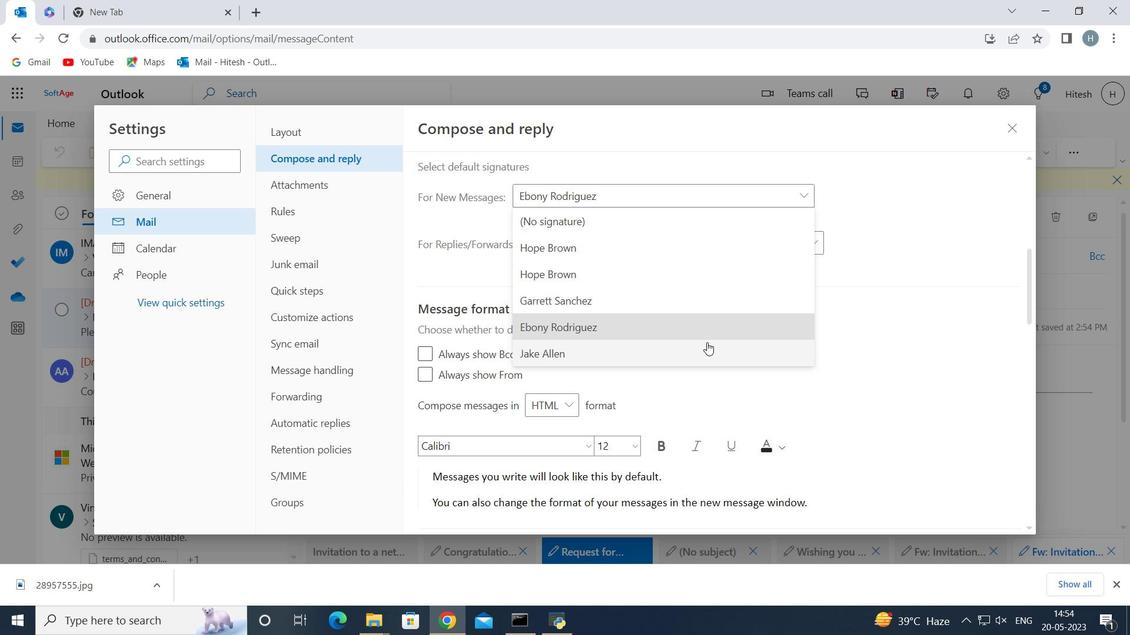 
Action: Mouse pressed left at (705, 349)
Screenshot: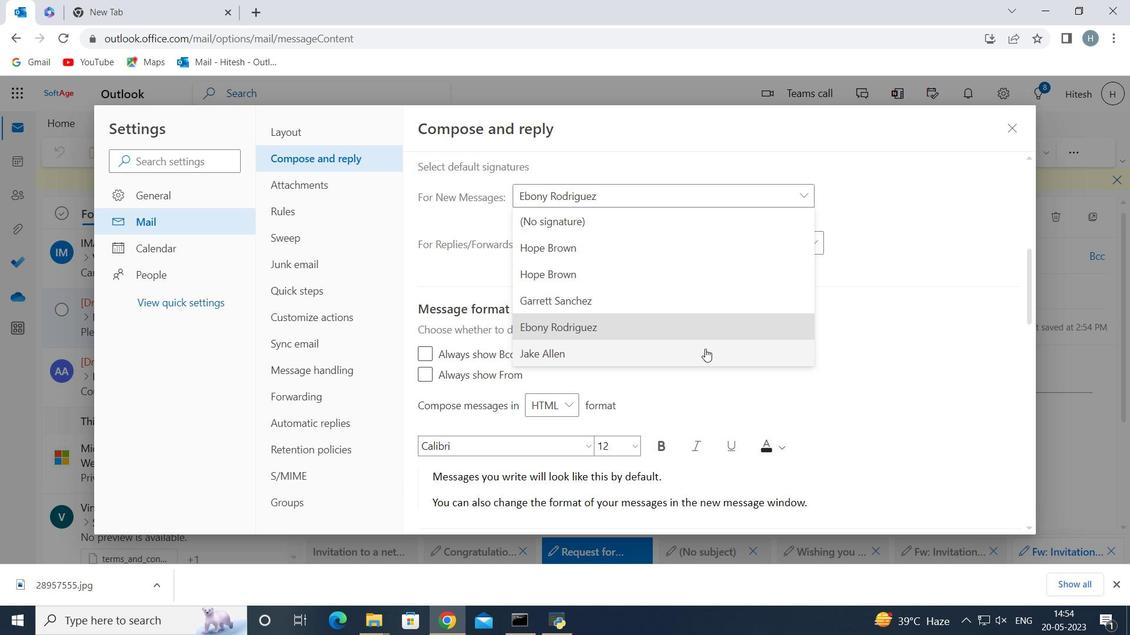 
Action: Mouse moved to (914, 507)
Screenshot: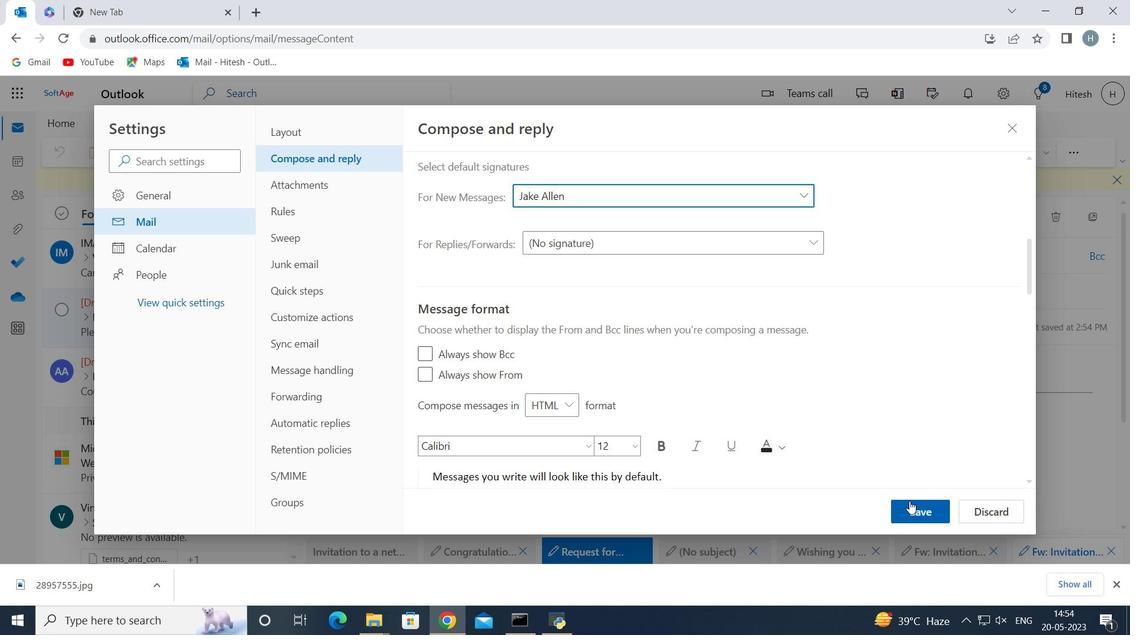 
Action: Mouse pressed left at (914, 507)
Screenshot: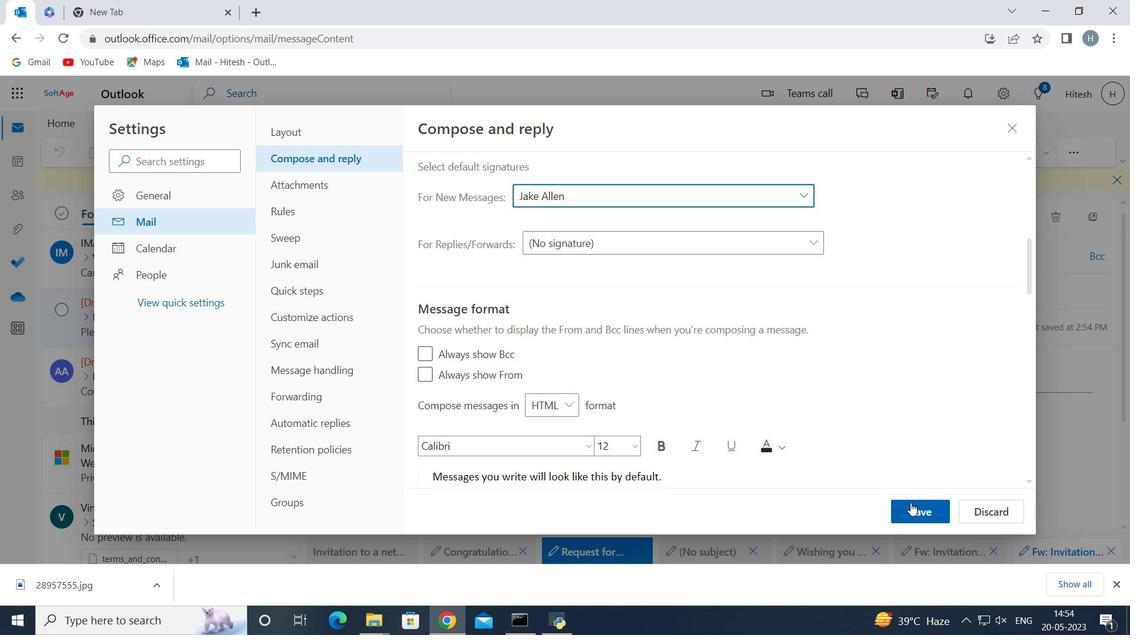 
Action: Mouse moved to (1013, 124)
Screenshot: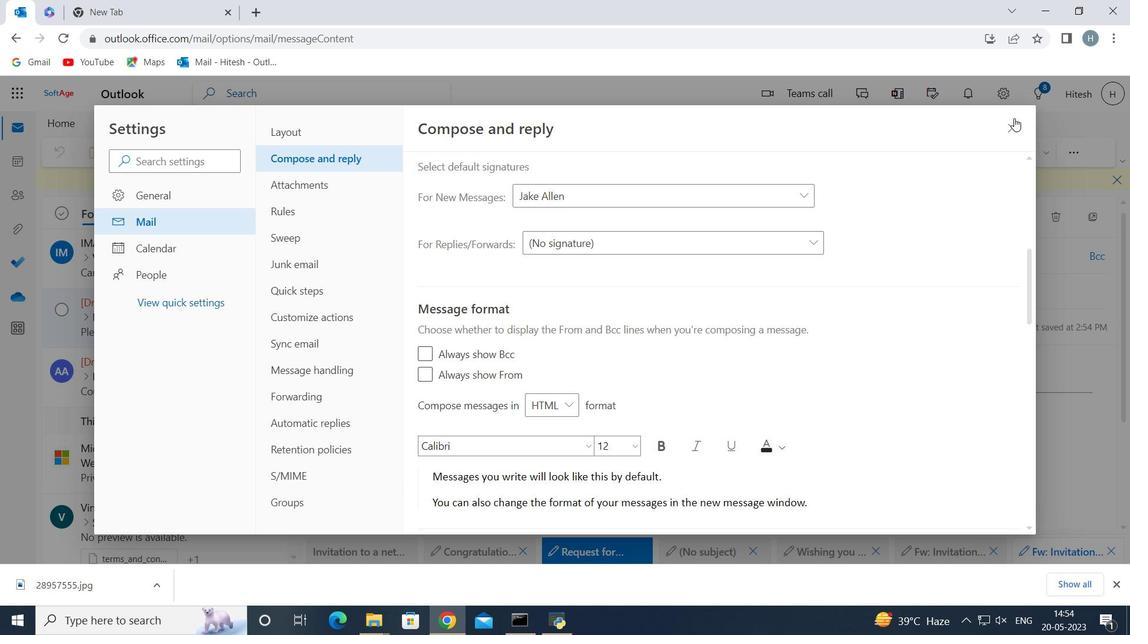 
Action: Mouse pressed left at (1013, 124)
Screenshot: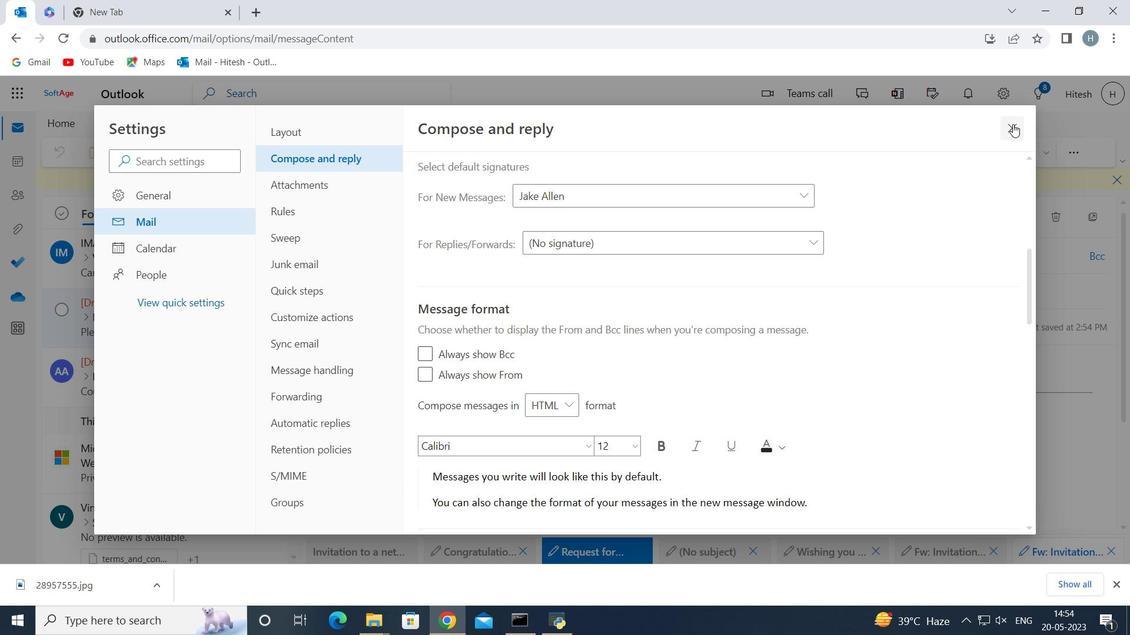 
Action: Mouse moved to (509, 326)
Screenshot: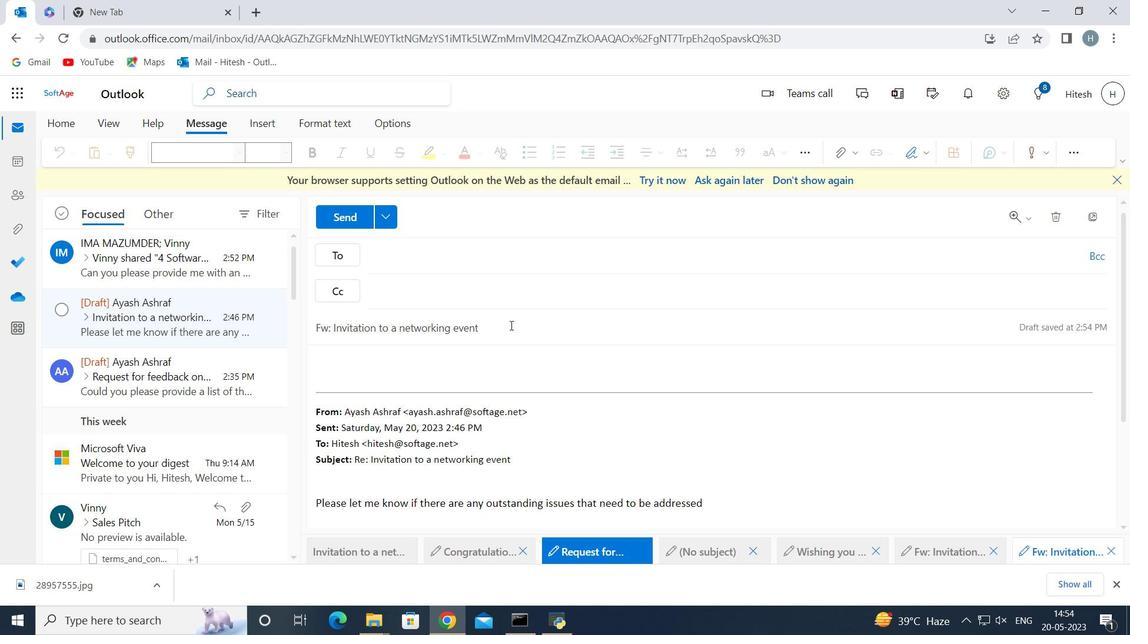 
Action: Mouse pressed left at (509, 326)
Screenshot: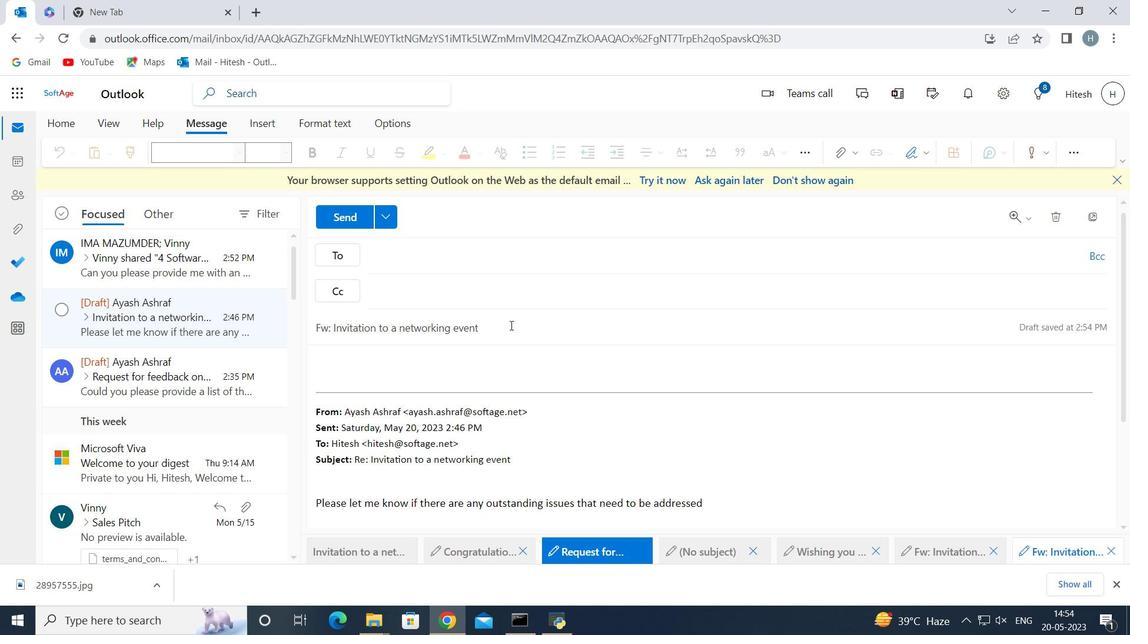 
Action: Key pressed <Key.backspace><Key.backspace><Key.backspace><Key.backspace><Key.backspace><Key.backspace><Key.backspace><Key.backspace><Key.backspace><Key.backspace><Key.backspace><Key.backspace><Key.backspace><Key.backspace><Key.backspace><Key.backspace><Key.backspace><Key.backspace><Key.backspace><Key.backspace><Key.backspace><Key.backspace><Key.backspace><Key.backspace><Key.backspace><Key.backspace><Key.backspace><Key.backspace><Key.backspace><Key.backspace><Key.backspace><Key.backspace><Key.backspace><Key.shift>Thank<Key.space>you<Key.space>for<Key.space>your<Key.space>feedback
Screenshot: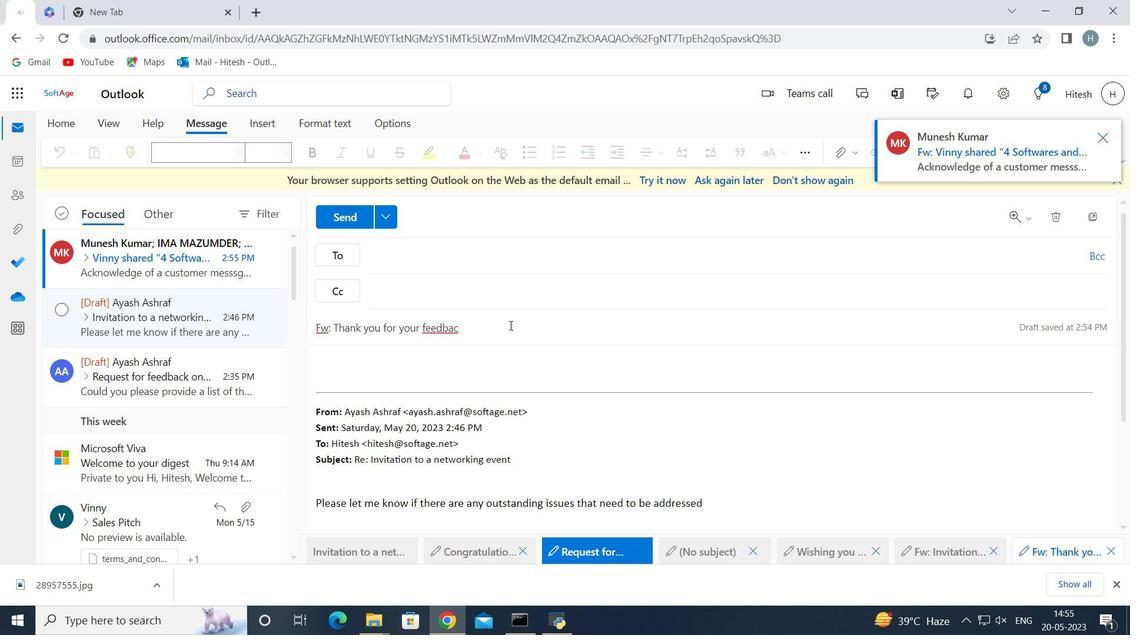 
Action: Mouse moved to (389, 257)
Screenshot: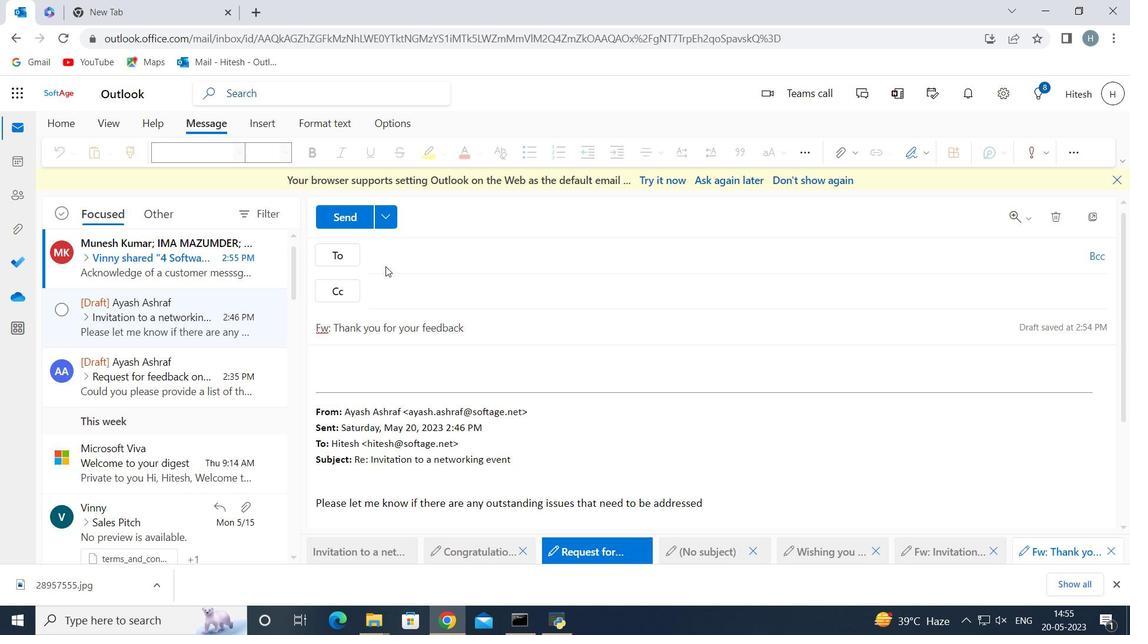 
Action: Mouse pressed left at (389, 257)
Screenshot: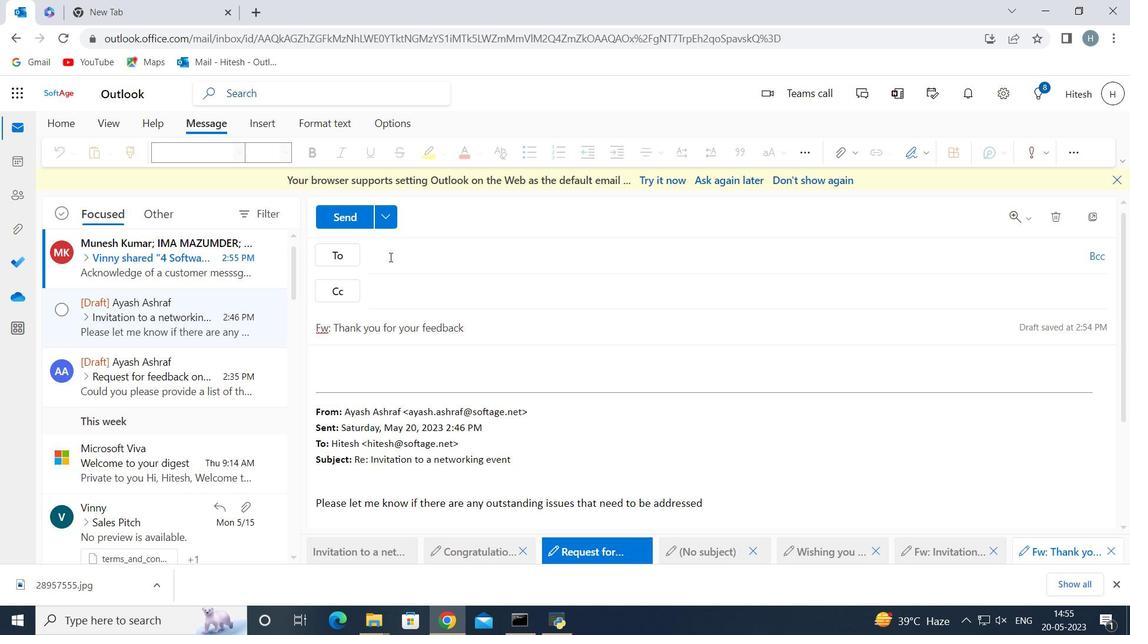 
Action: Key pressed softage.7<Key.shift>@softage.net
Screenshot: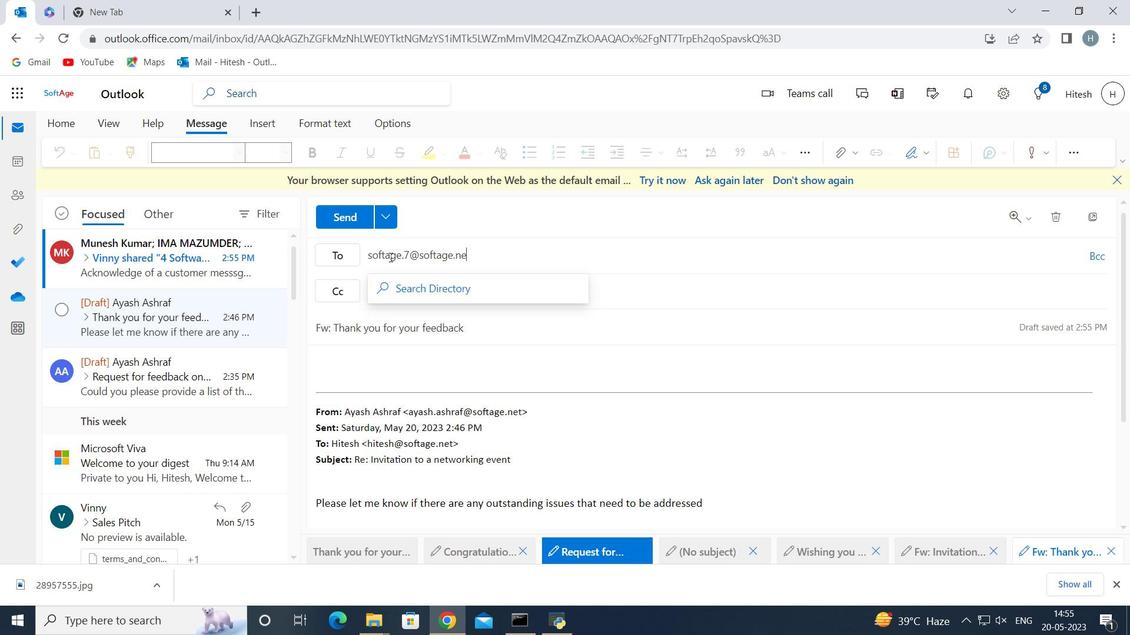 
Action: Mouse moved to (411, 287)
Screenshot: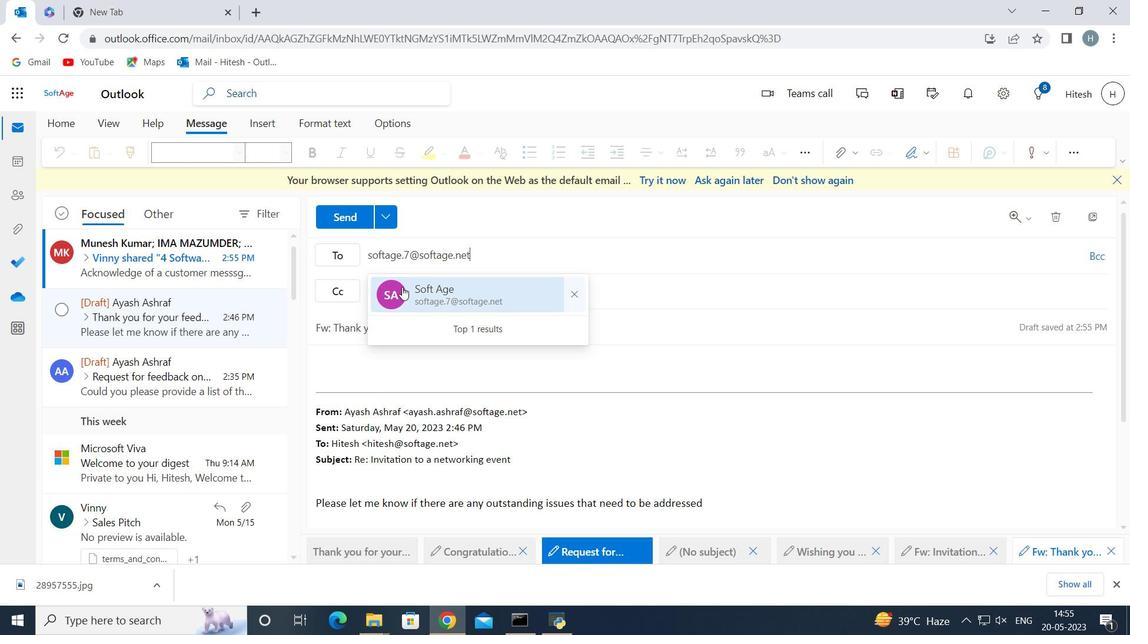 
Action: Mouse pressed left at (411, 287)
Screenshot: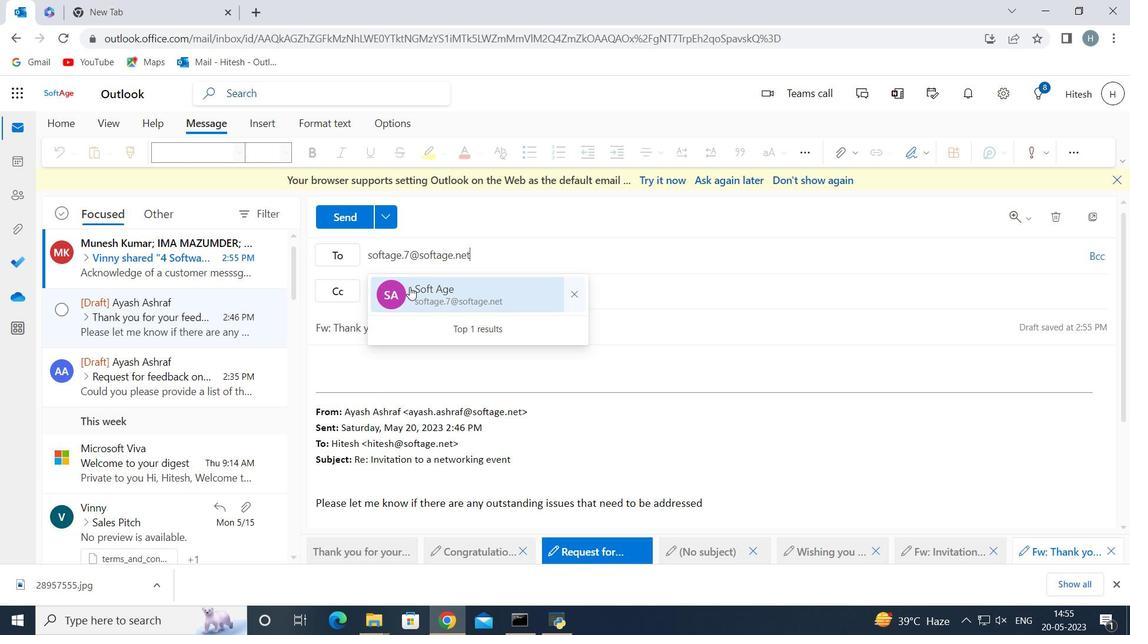 
Action: Mouse moved to (409, 287)
Screenshot: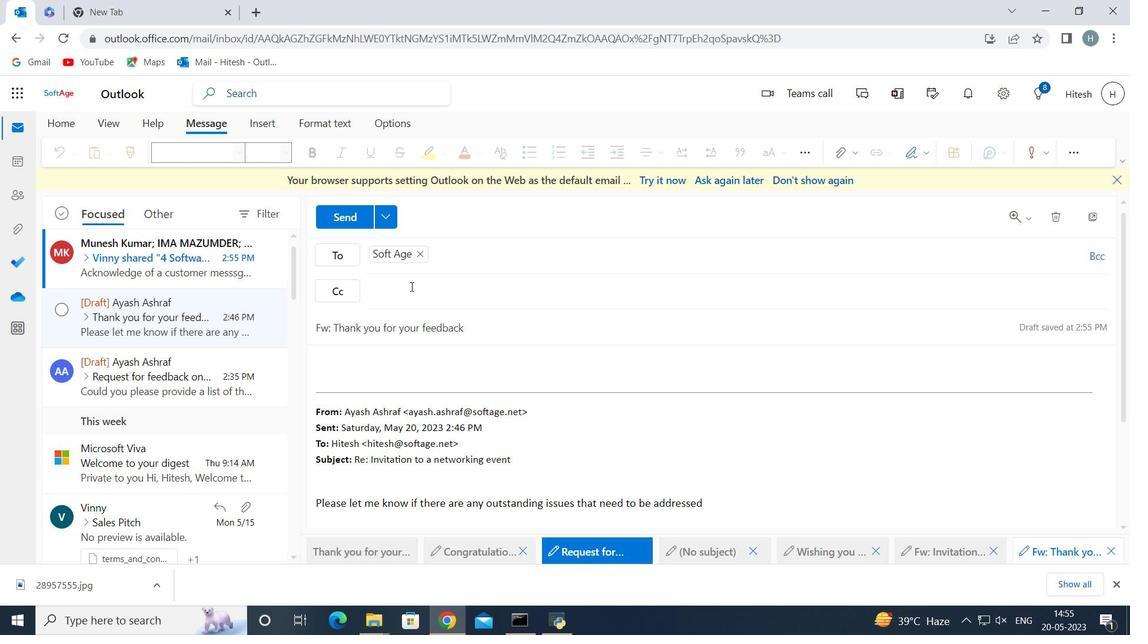 
Action: Key pressed softage.9<Key.shift>@so
Screenshot: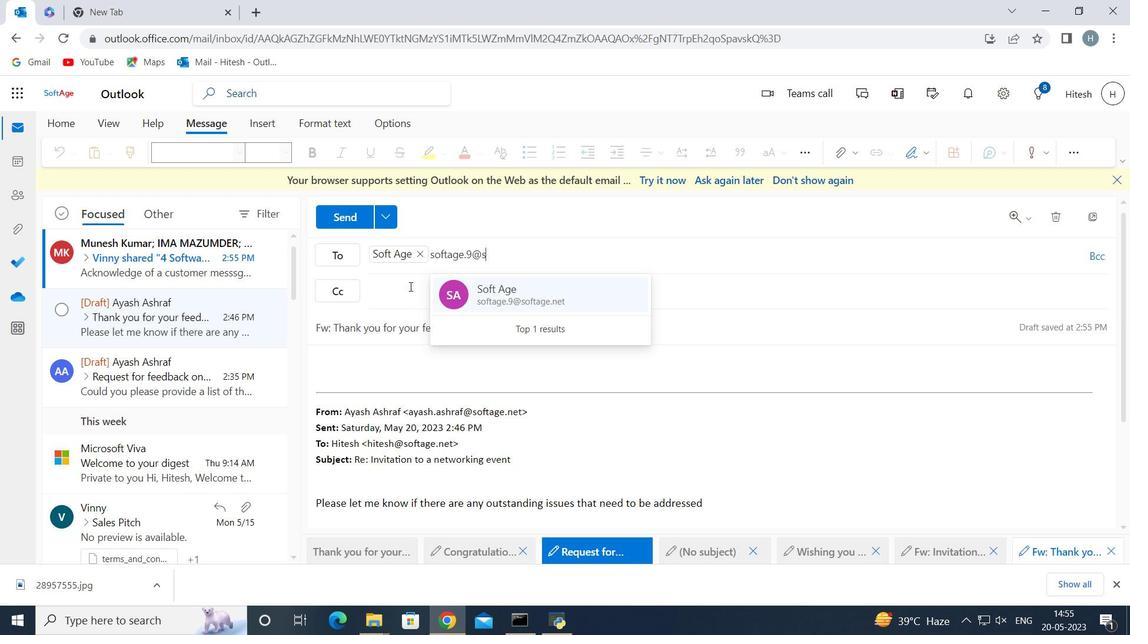 
Action: Mouse moved to (413, 300)
Screenshot: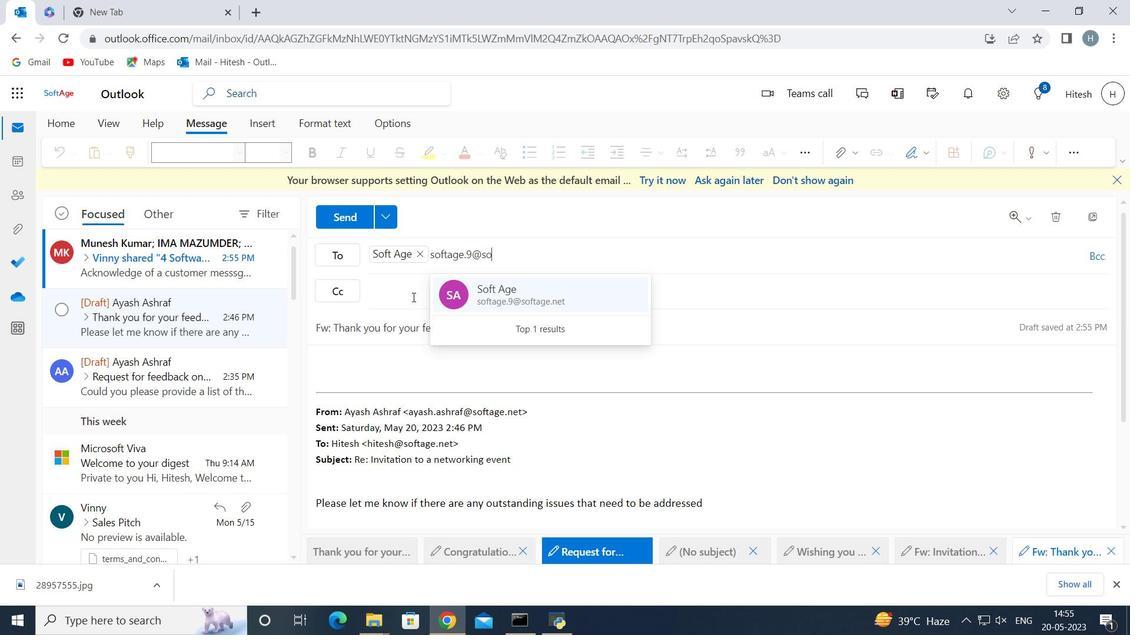 
Action: Key pressed ft
Screenshot: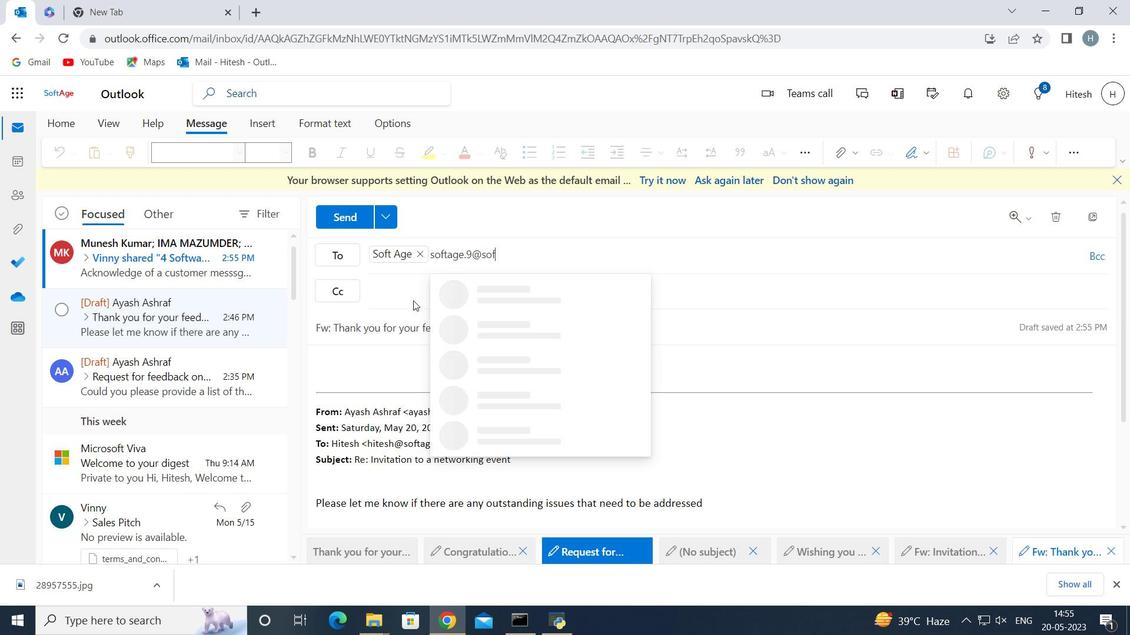 
Action: Mouse moved to (414, 303)
Screenshot: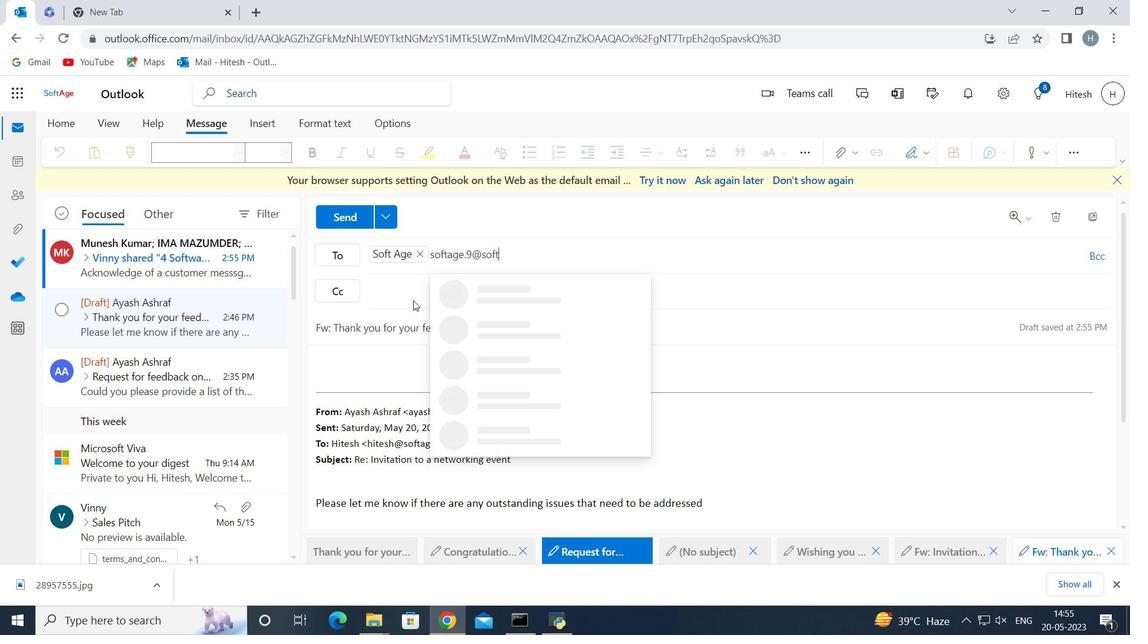 
Action: Key pressed age.net
Screenshot: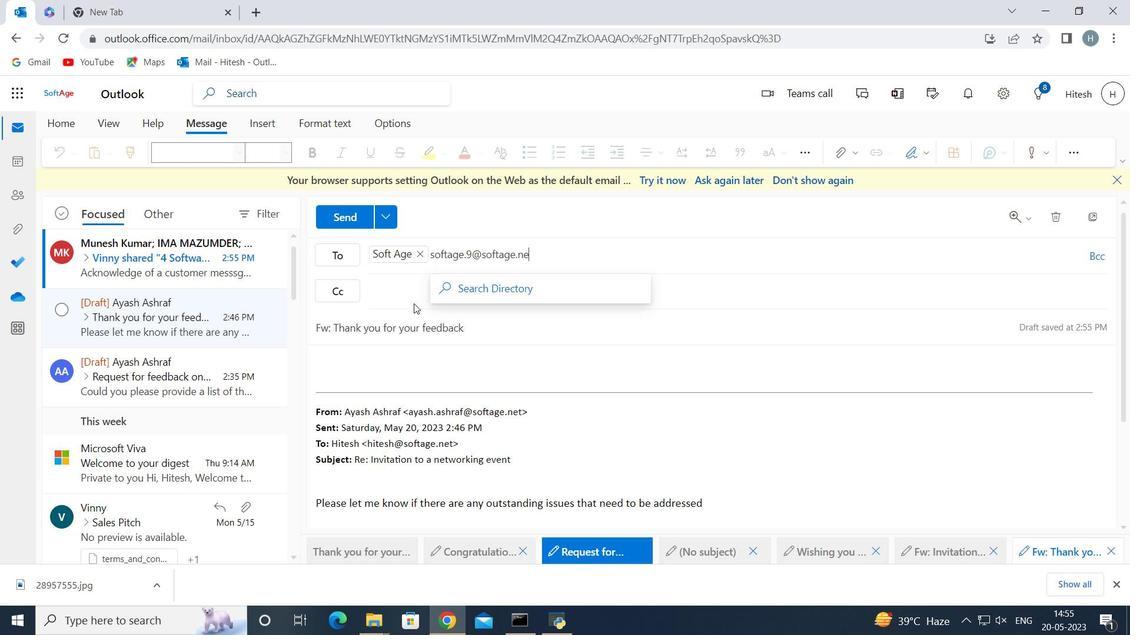 
Action: Mouse moved to (493, 293)
Screenshot: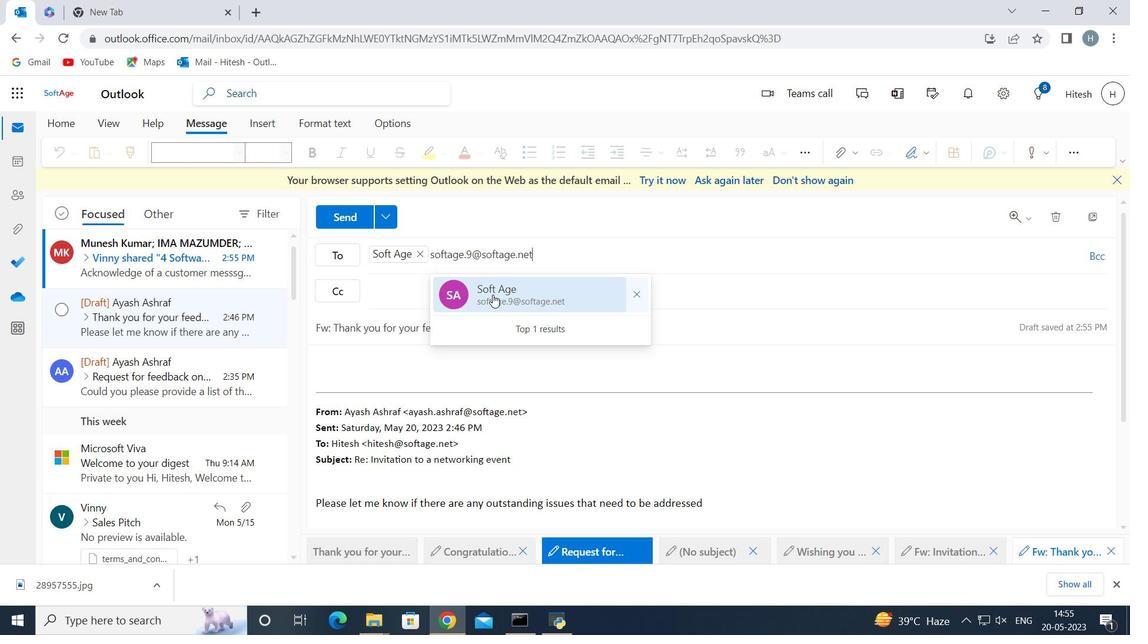 
Action: Mouse pressed left at (493, 293)
Screenshot: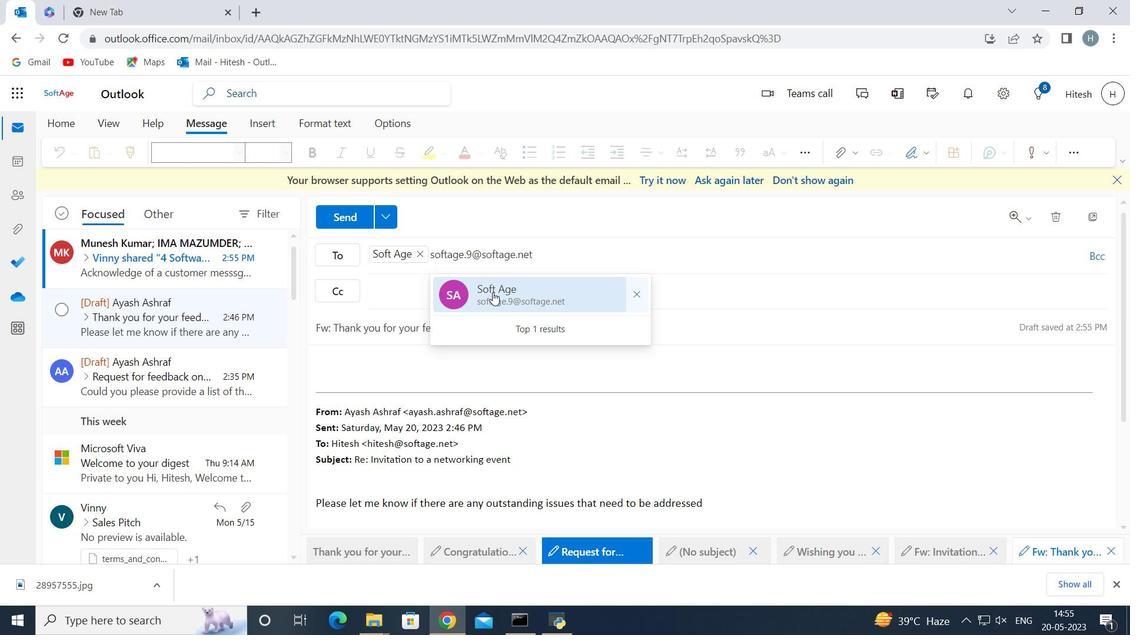 
Action: Mouse moved to (1096, 256)
Screenshot: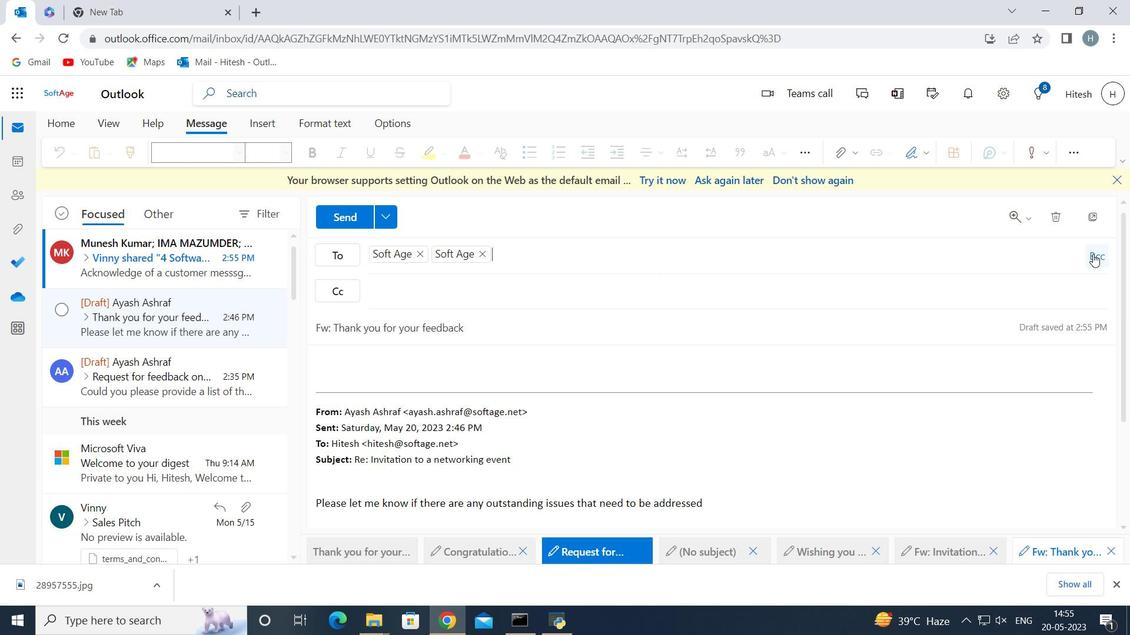 
Action: Mouse pressed left at (1096, 256)
Screenshot: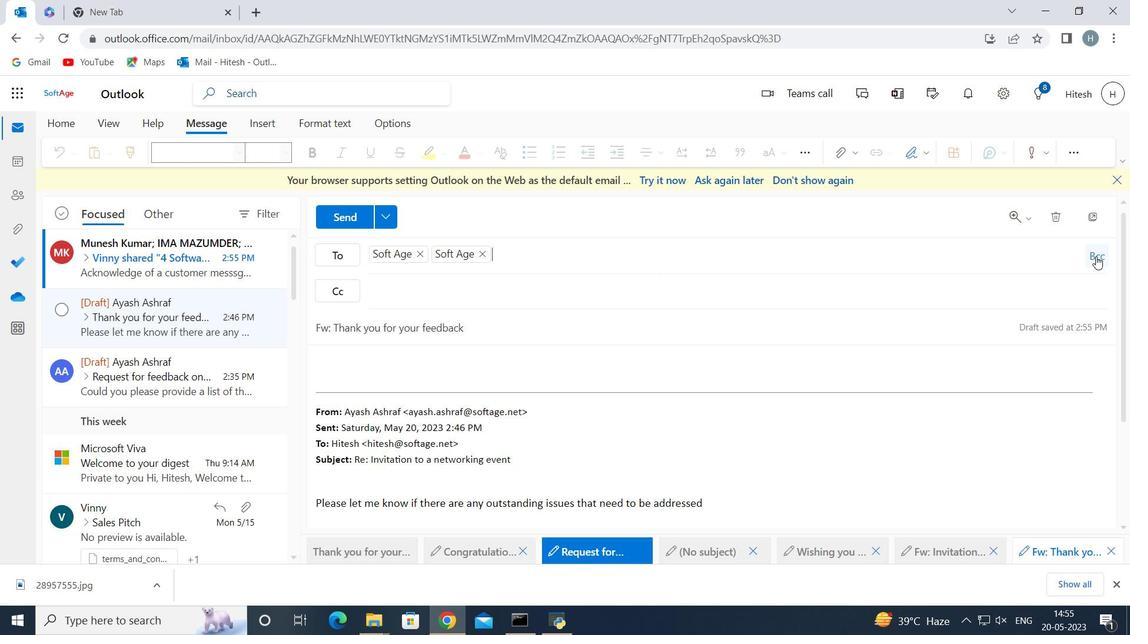 
Action: Mouse moved to (396, 333)
Screenshot: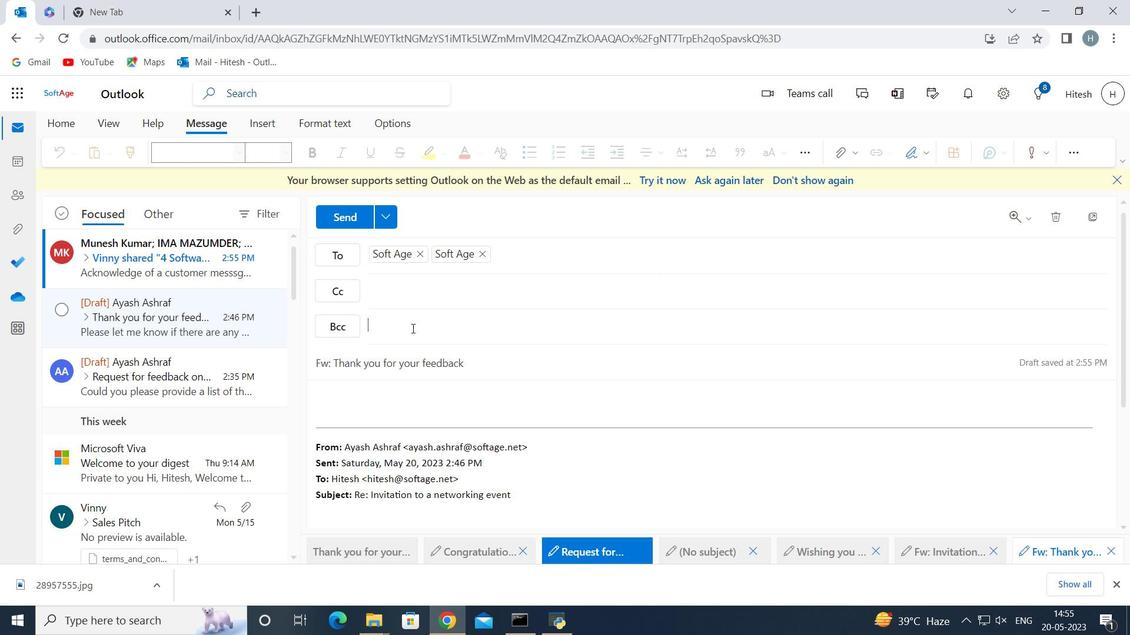 
Action: Key pressed s
Screenshot: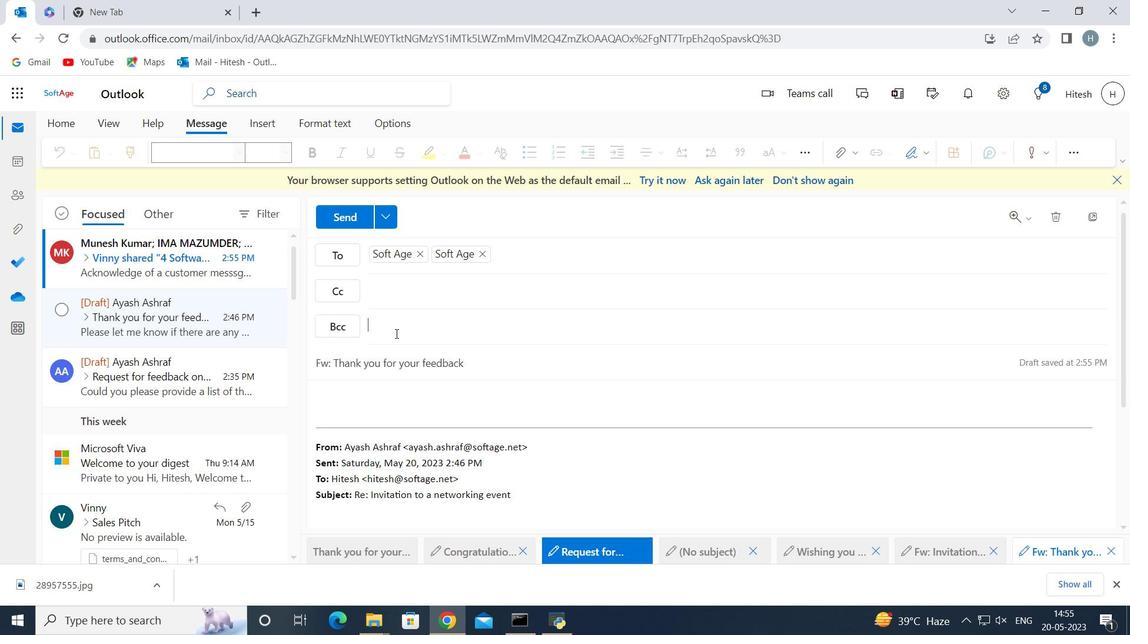 
Action: Mouse moved to (409, 339)
Screenshot: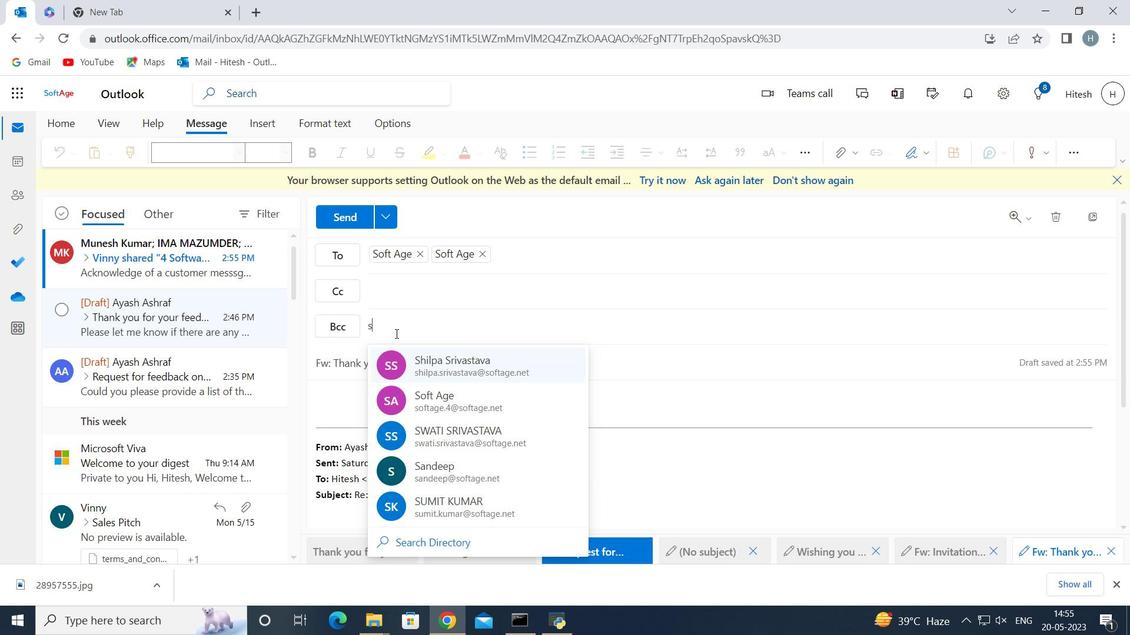 
Action: Key pressed o
Screenshot: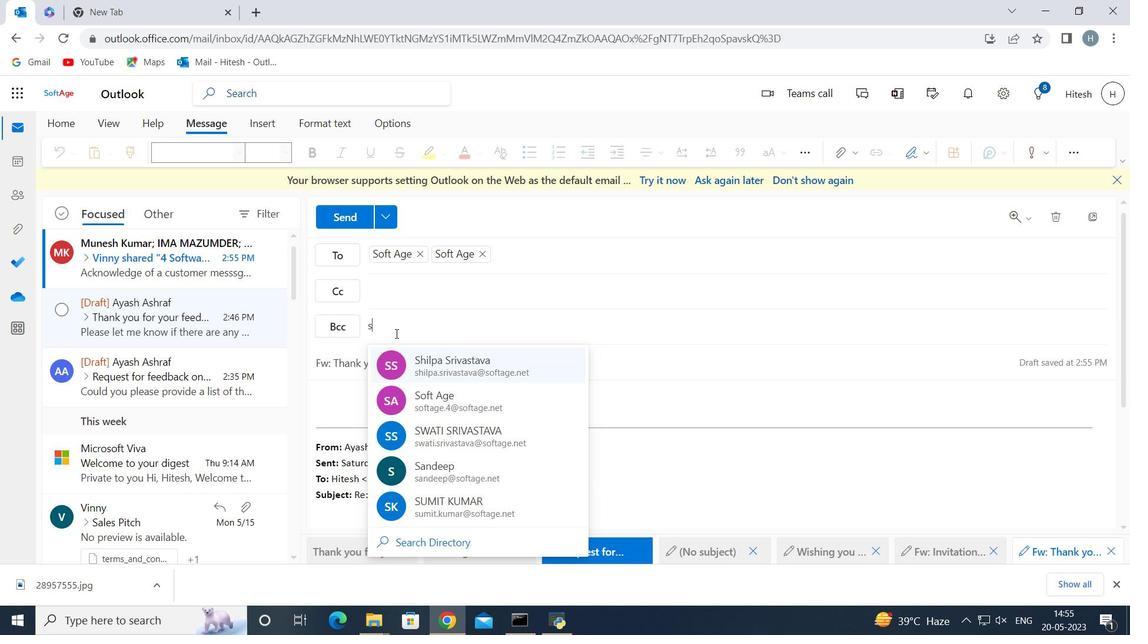 
Action: Mouse moved to (412, 341)
Screenshot: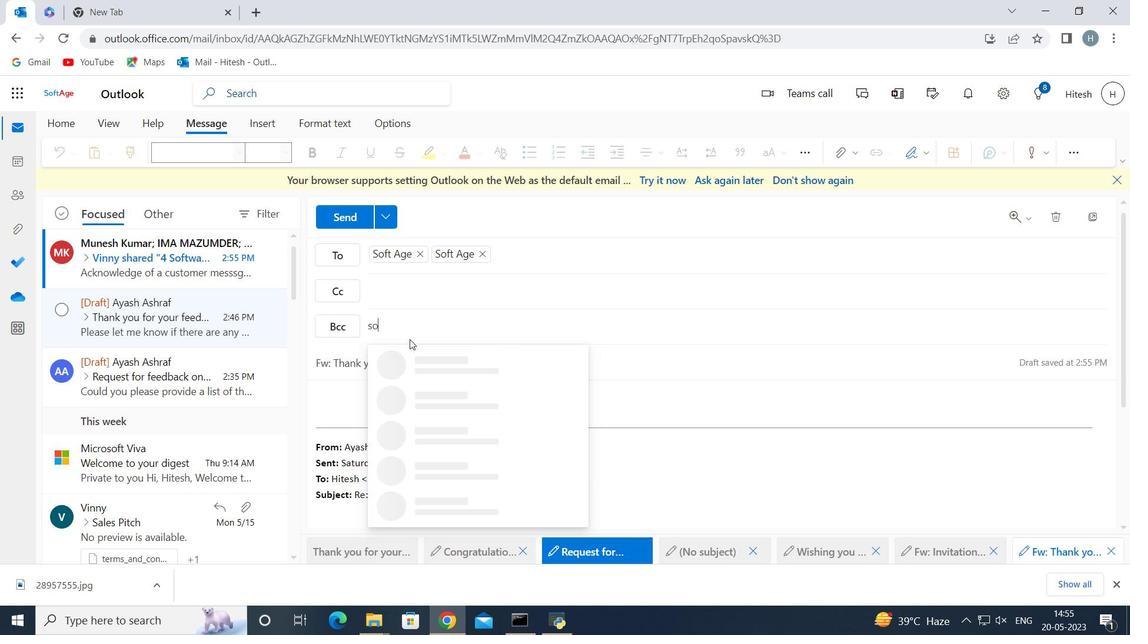 
Action: Key pressed ftage.10<Key.shift>@so
Screenshot: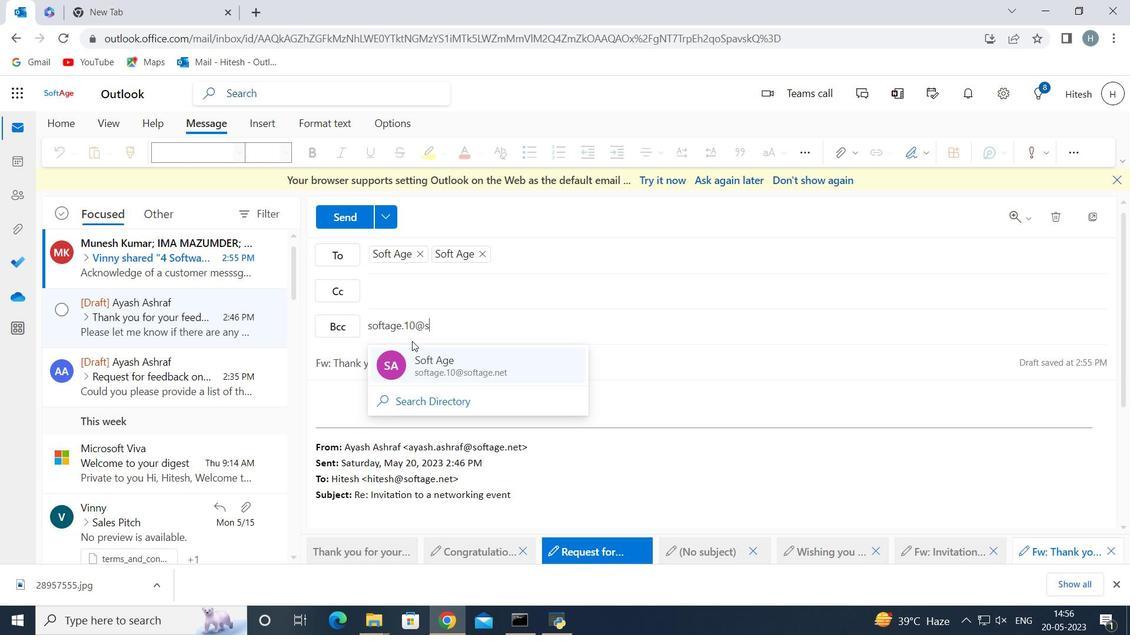 
Action: Mouse moved to (412, 343)
Screenshot: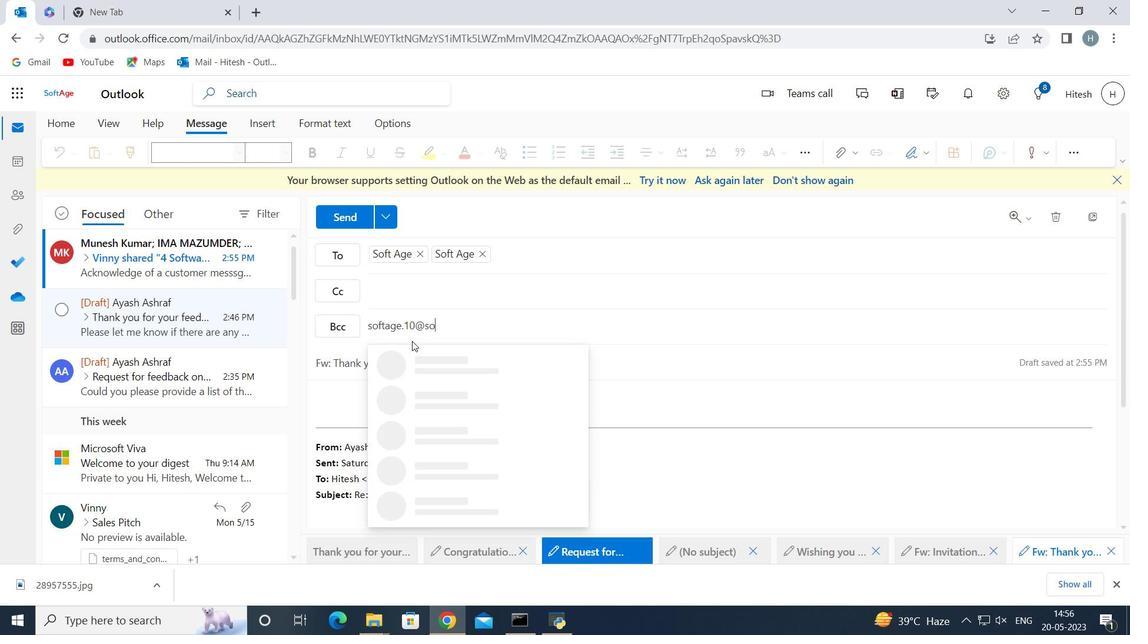 
Action: Key pressed ft
Screenshot: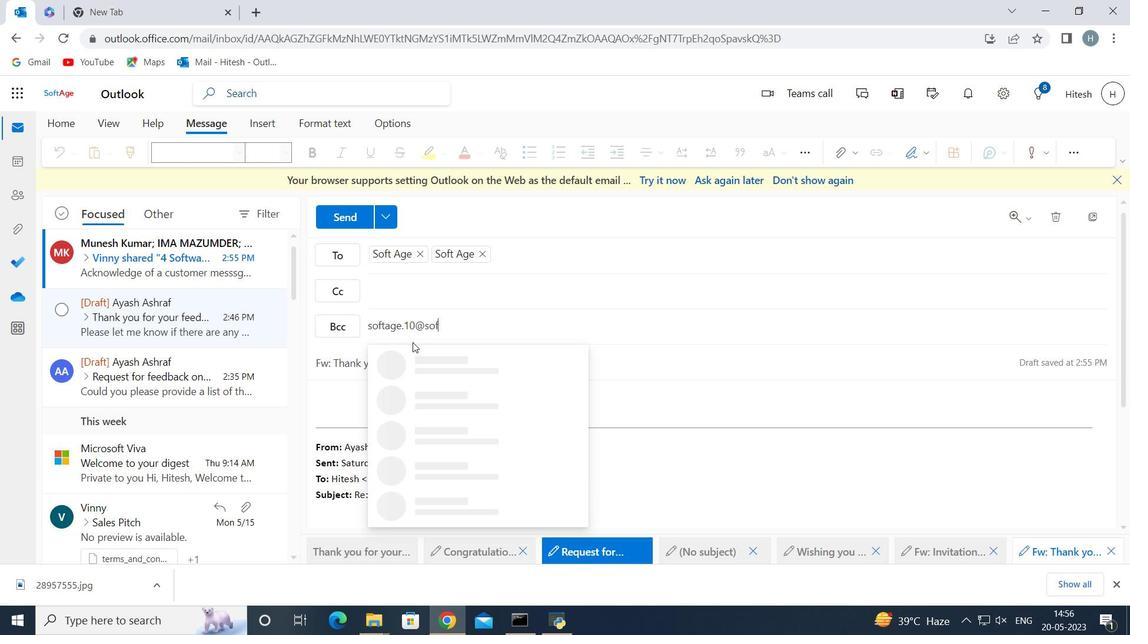 
Action: Mouse moved to (412, 346)
Screenshot: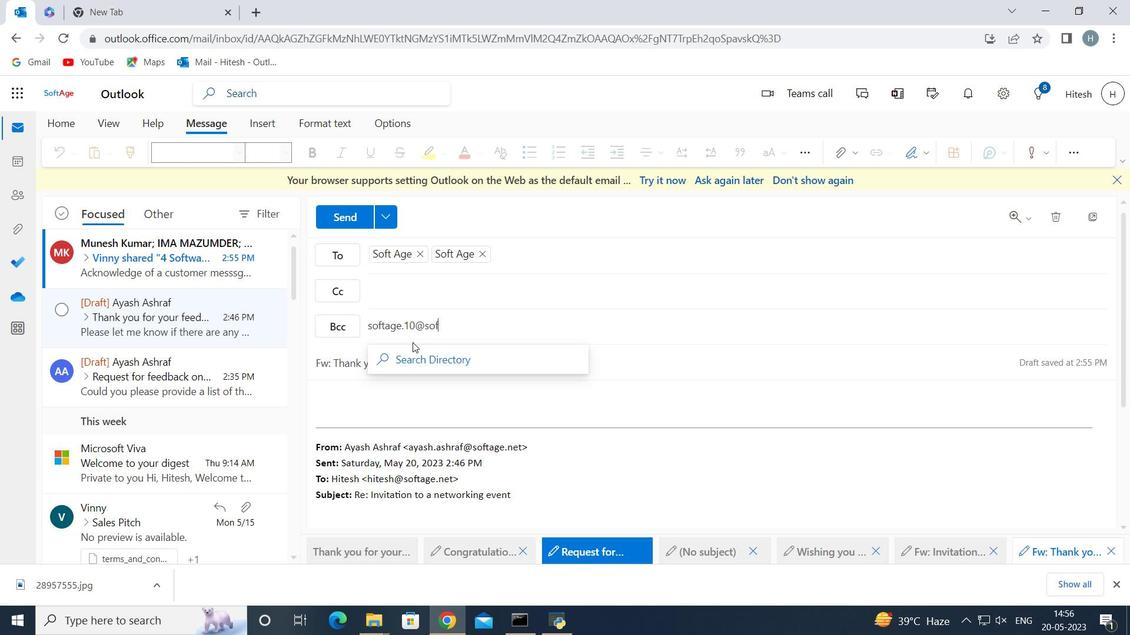 
Action: Key pressed age
Screenshot: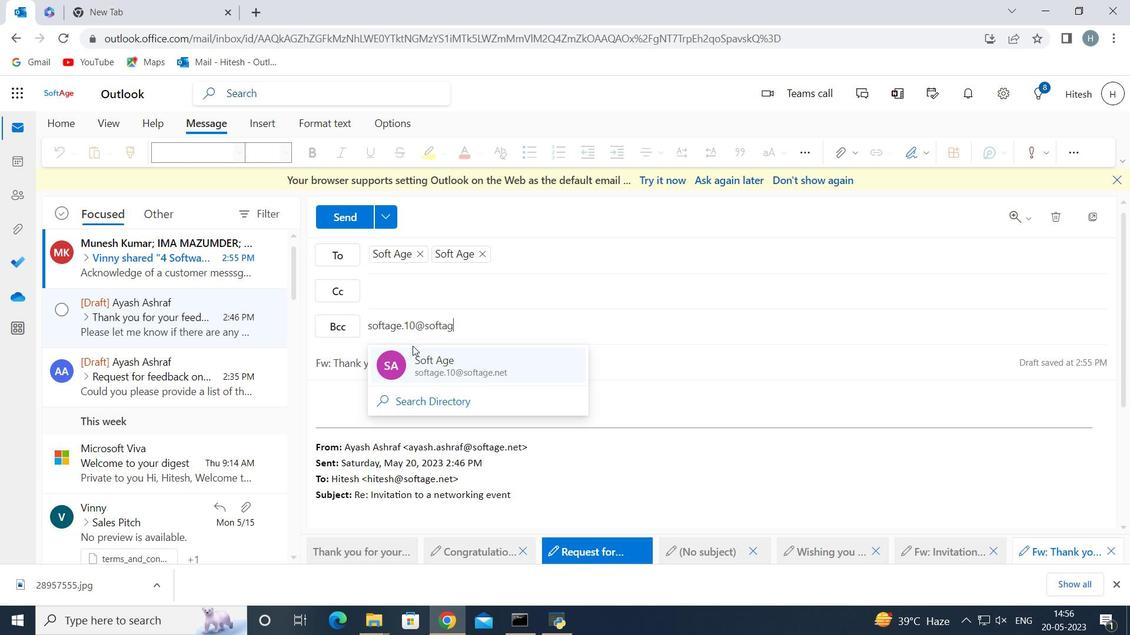 
Action: Mouse moved to (412, 346)
Screenshot: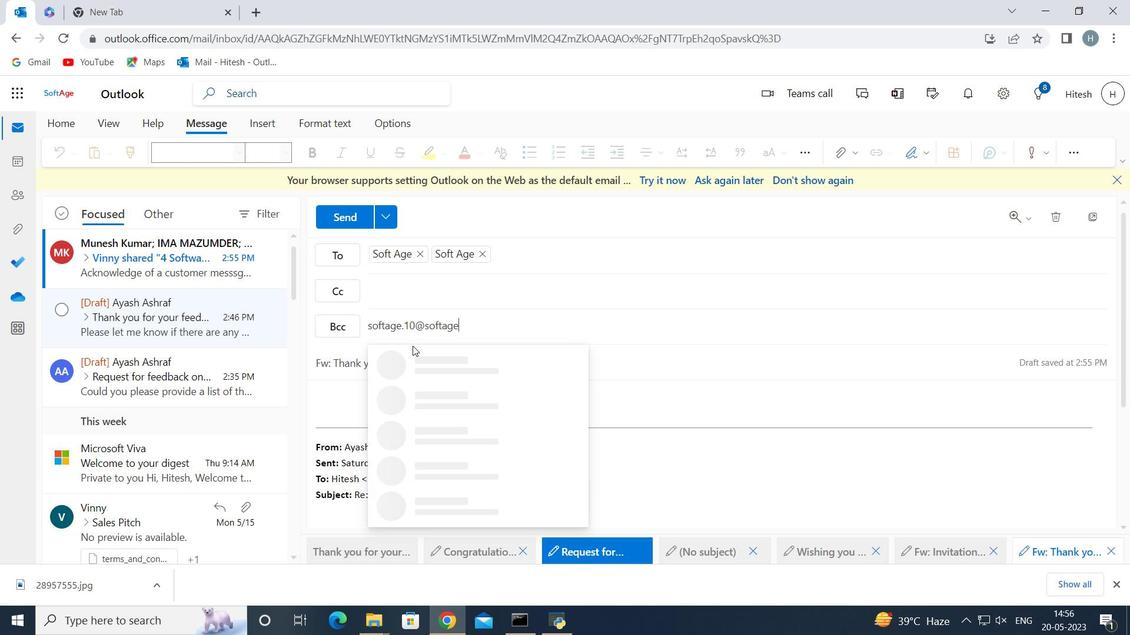 
Action: Key pressed .net
Screenshot: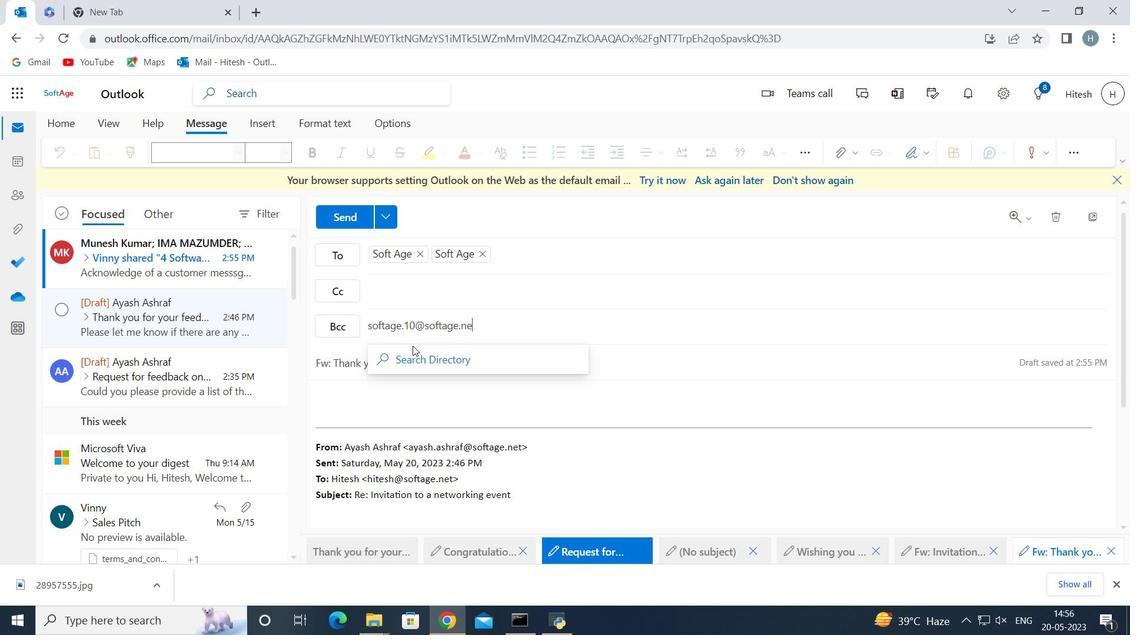 
Action: Mouse moved to (436, 351)
Screenshot: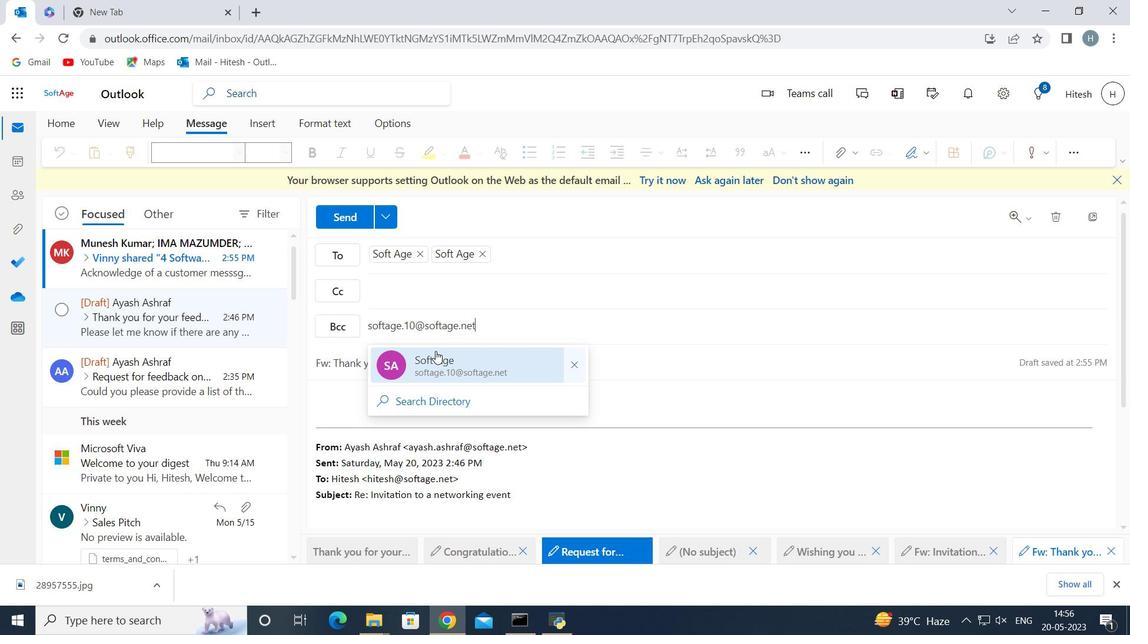
Action: Mouse pressed left at (436, 351)
Screenshot: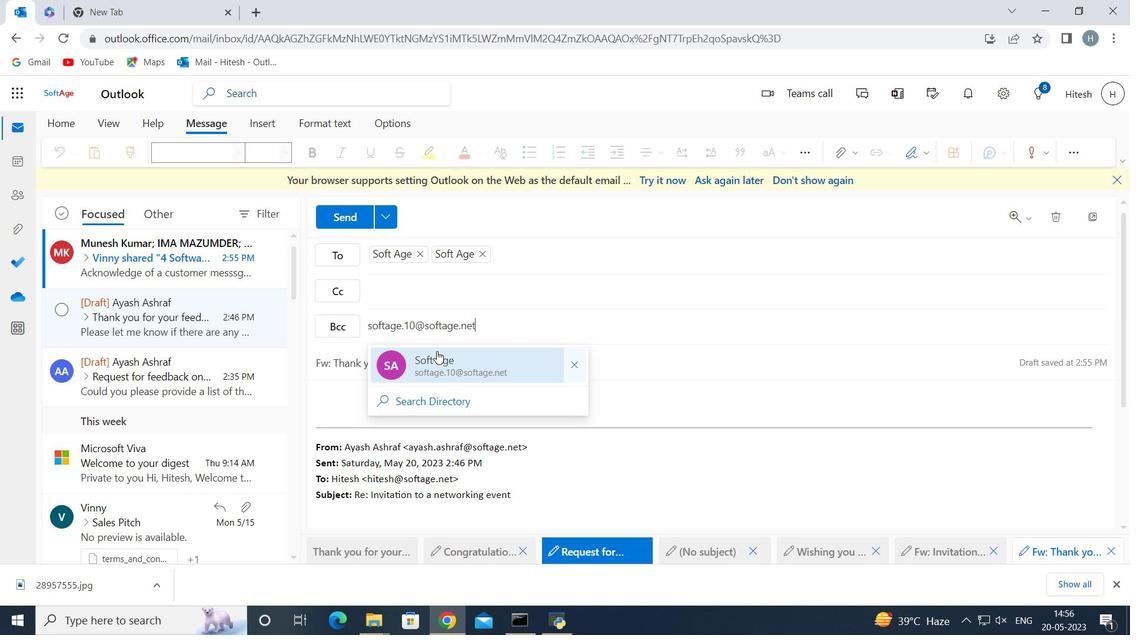 
Action: Mouse moved to (356, 403)
Screenshot: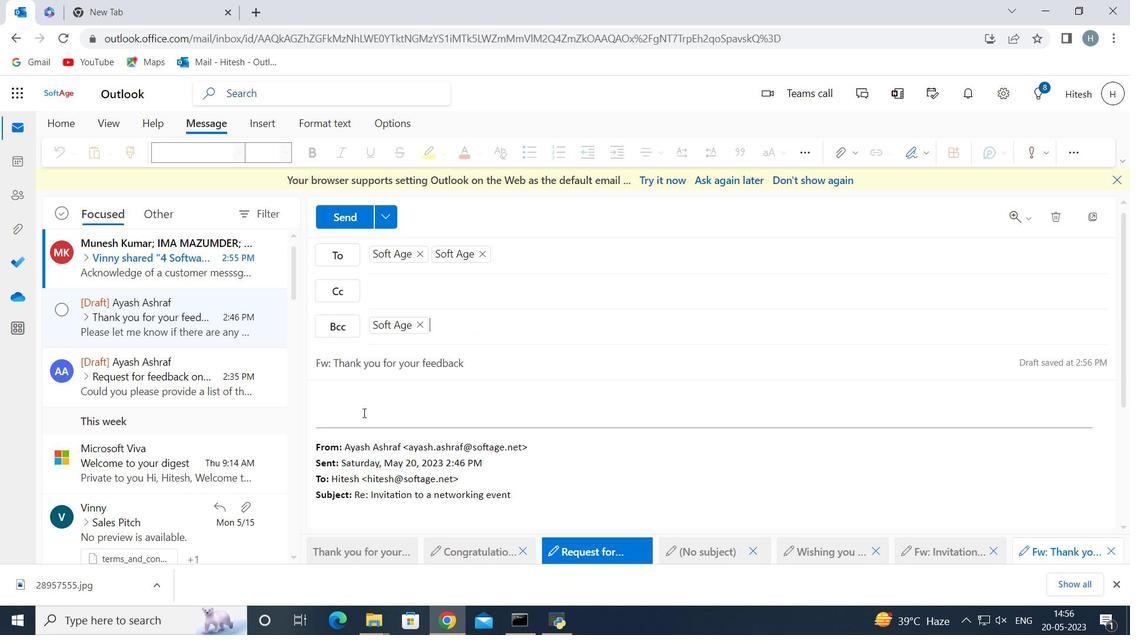 
Action: Mouse pressed left at (356, 403)
Screenshot: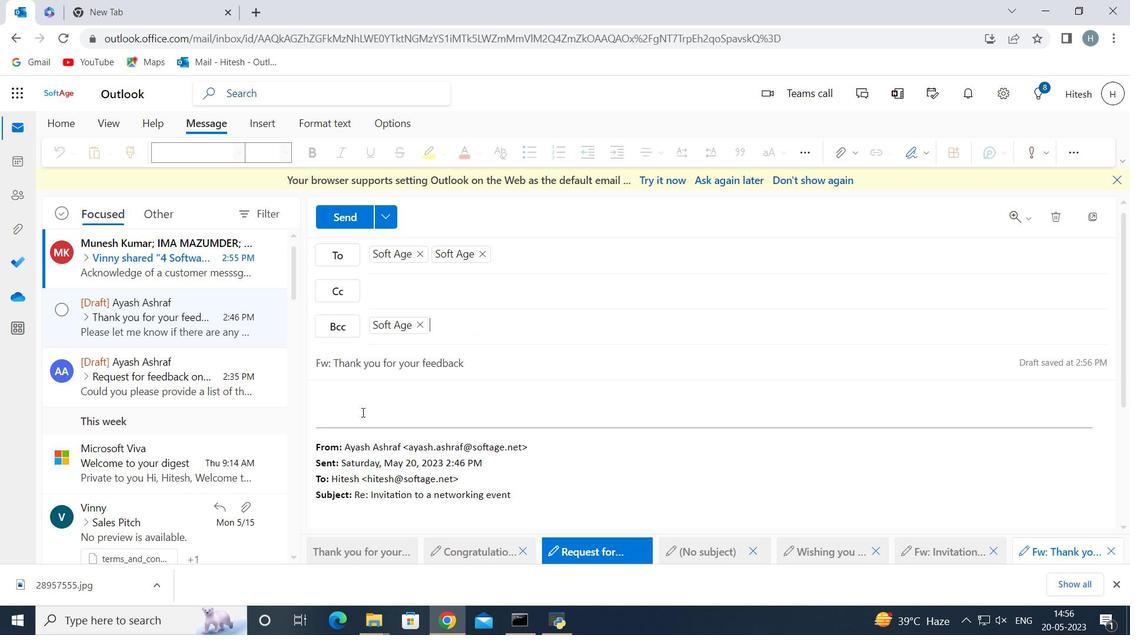 
Action: Mouse moved to (356, 402)
Screenshot: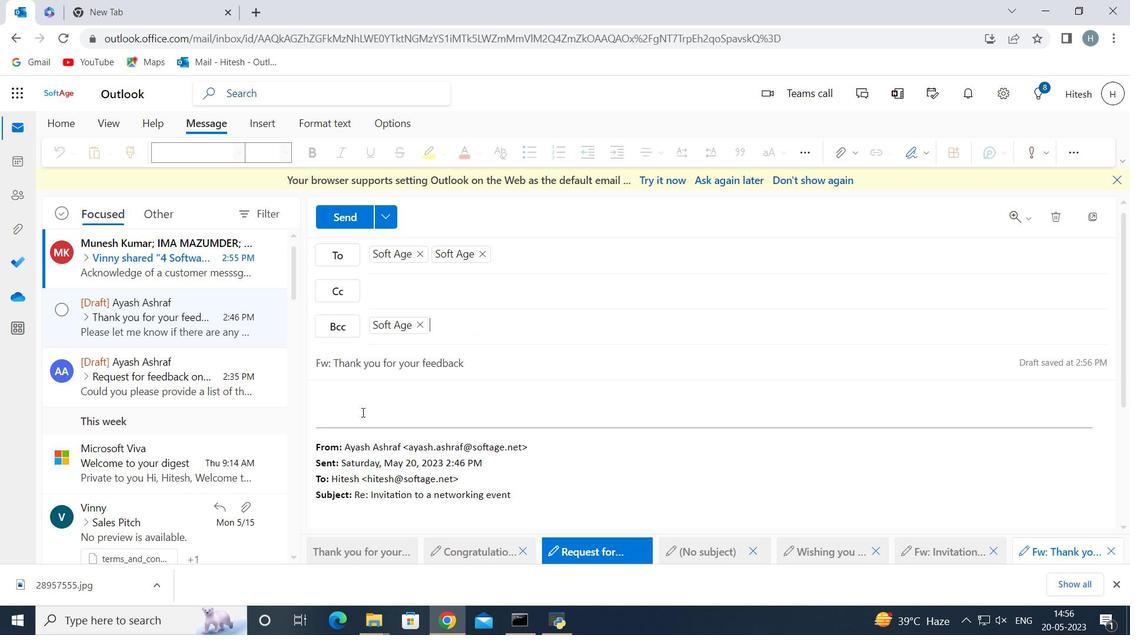 
Action: Key pressed <Key.shift>I<Key.space>am<Key.space><Key.shift>Writing<Key.space>to<Key.space>follow<Key.space>up<Key.space>on<Key.space>the<Key.space>status<Key.space>of<Key.space>the<Key.space>project<Key.space>risks<Key.space>and<Key.space>issues
Screenshot: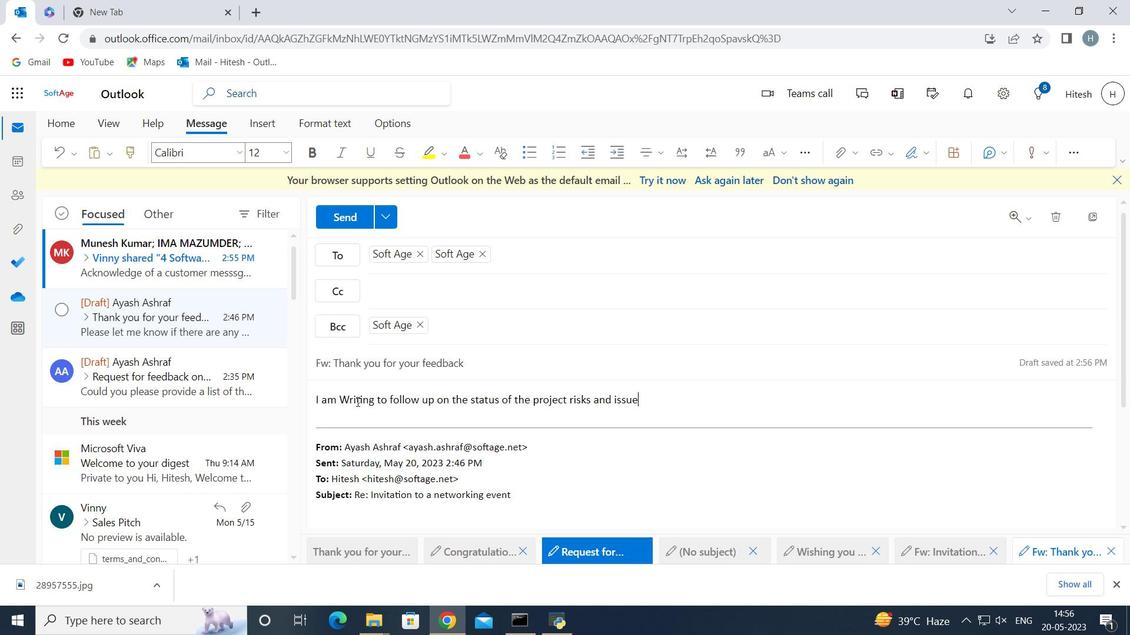 
Action: Mouse moved to (356, 217)
Screenshot: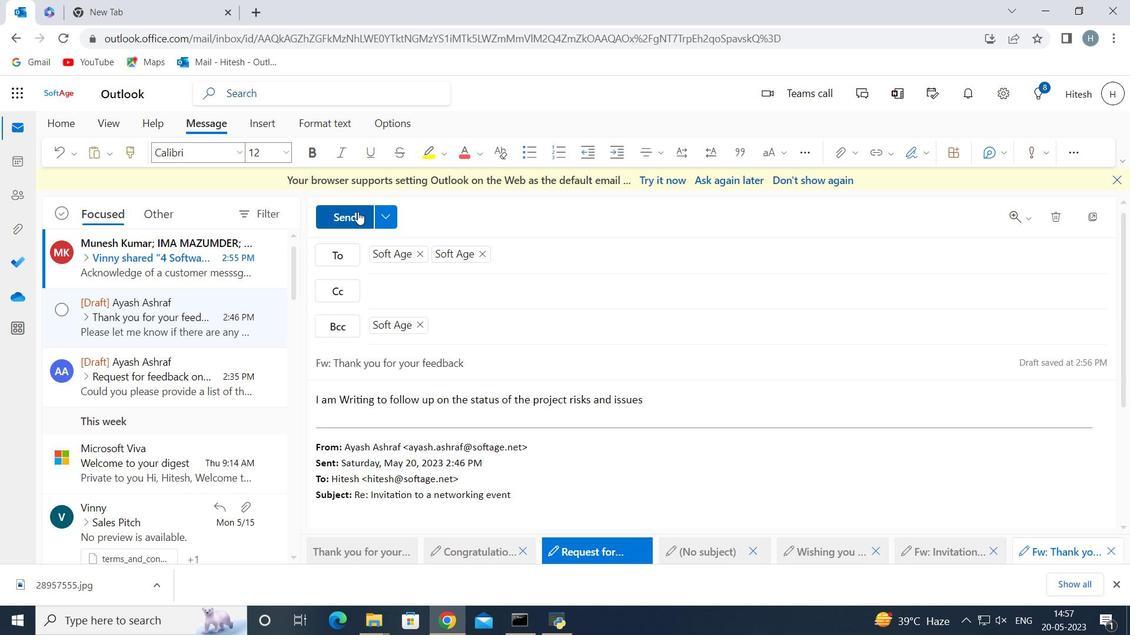 
Action: Mouse pressed left at (356, 217)
Screenshot: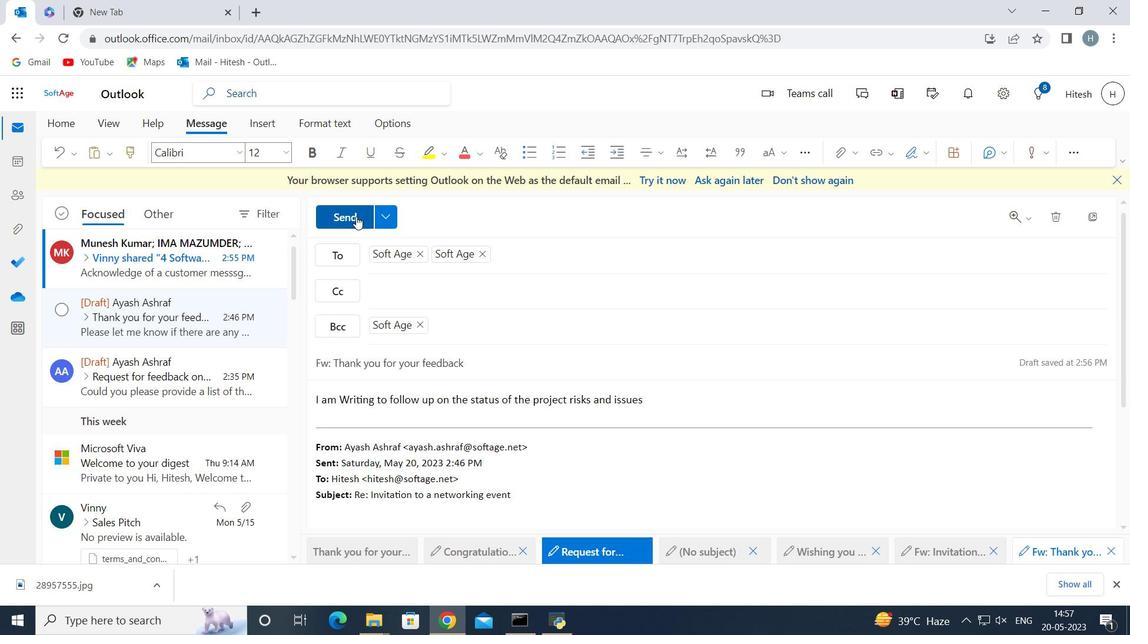 
Action: Mouse moved to (374, 254)
Screenshot: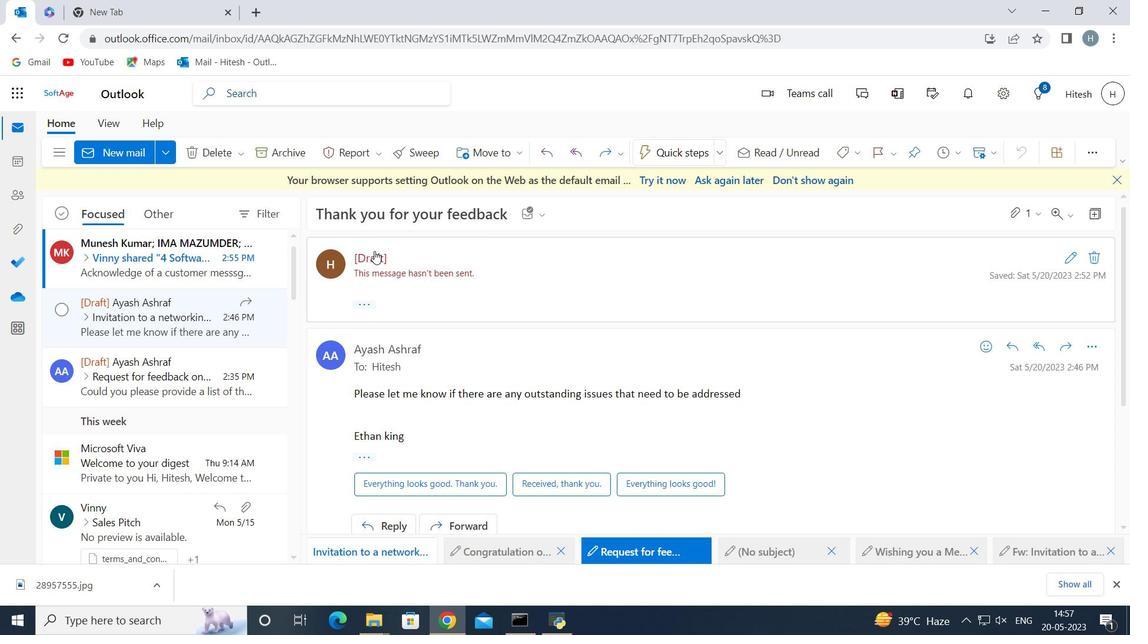 
